 Task: Search one way flight ticket for 1 adult, 5 children, 2 infants in seat and 1 infant on lap in first from Sheridan: Sheridan County Airport to Evansville: Evansville Regional Airport on 5-3-2023. Choice of flights is Sun country airlines. Number of bags: 1 checked bag. Price is upto 106000. Outbound departure time preference is 18:45.
Action: Mouse moved to (343, 296)
Screenshot: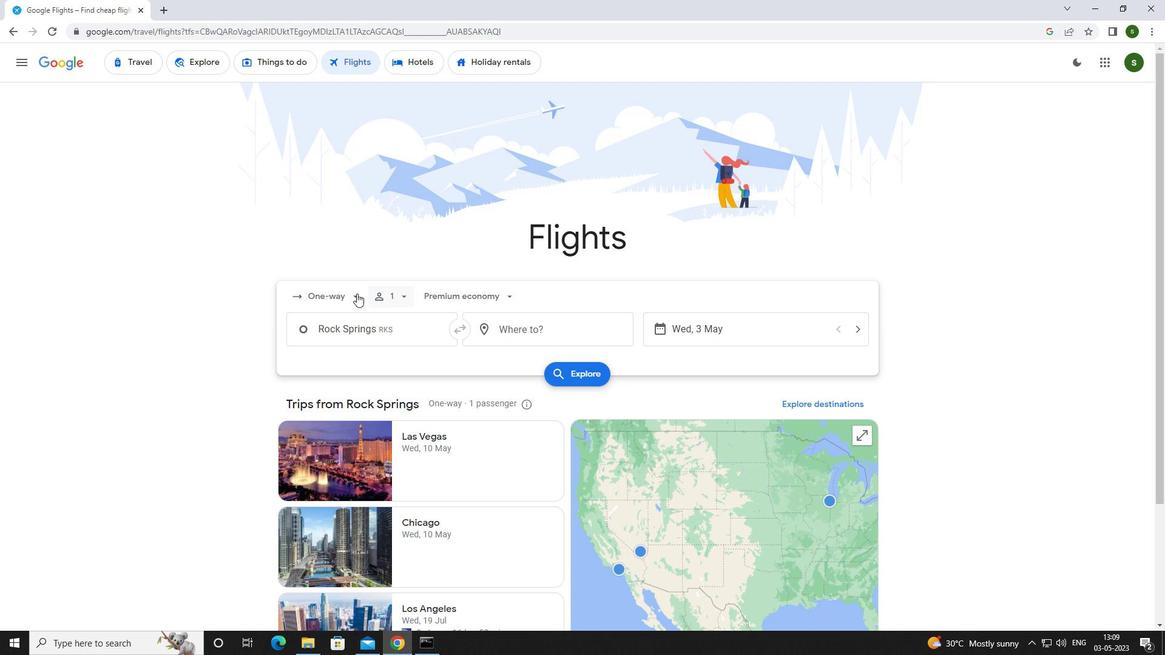
Action: Mouse pressed left at (343, 296)
Screenshot: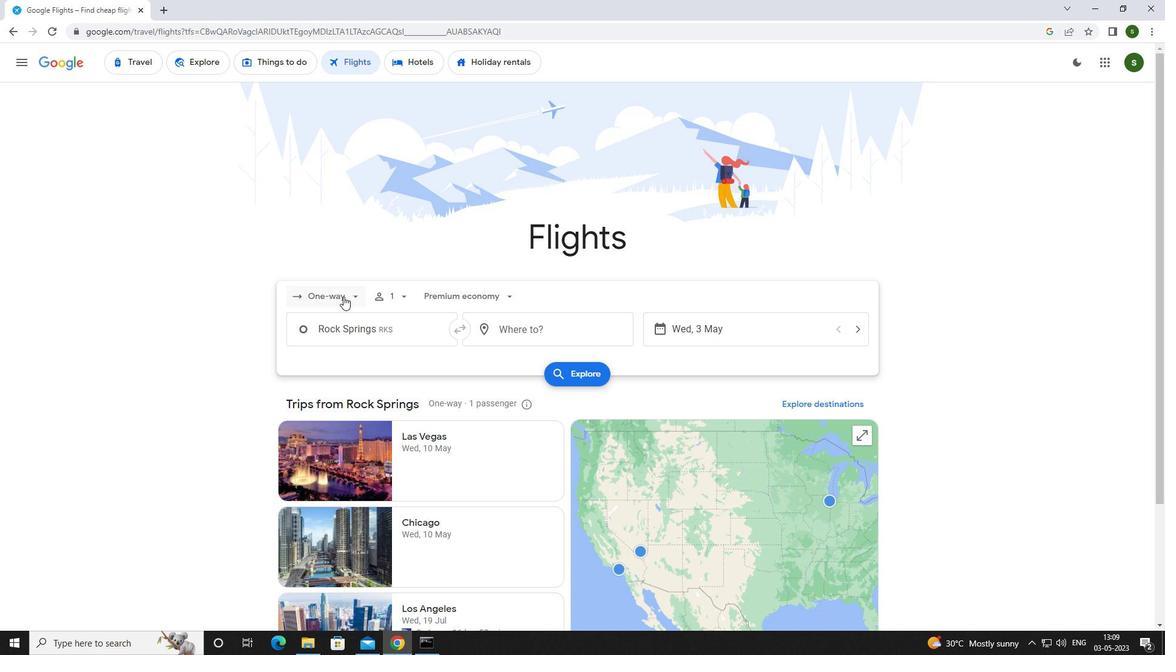 
Action: Mouse moved to (349, 346)
Screenshot: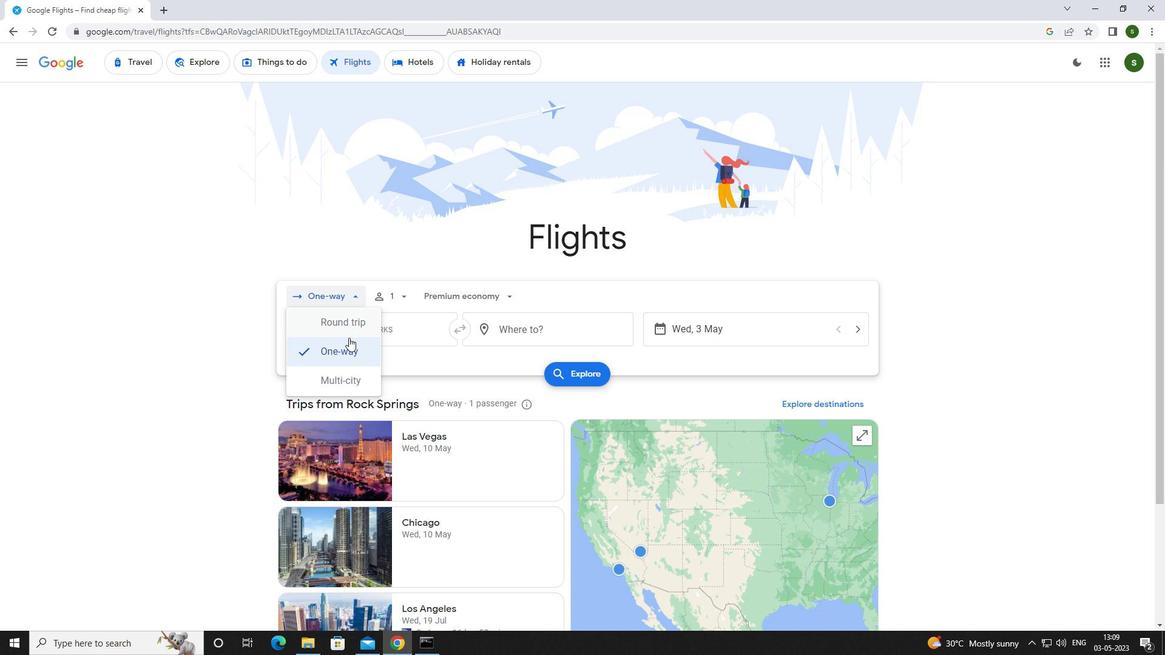 
Action: Mouse pressed left at (349, 346)
Screenshot: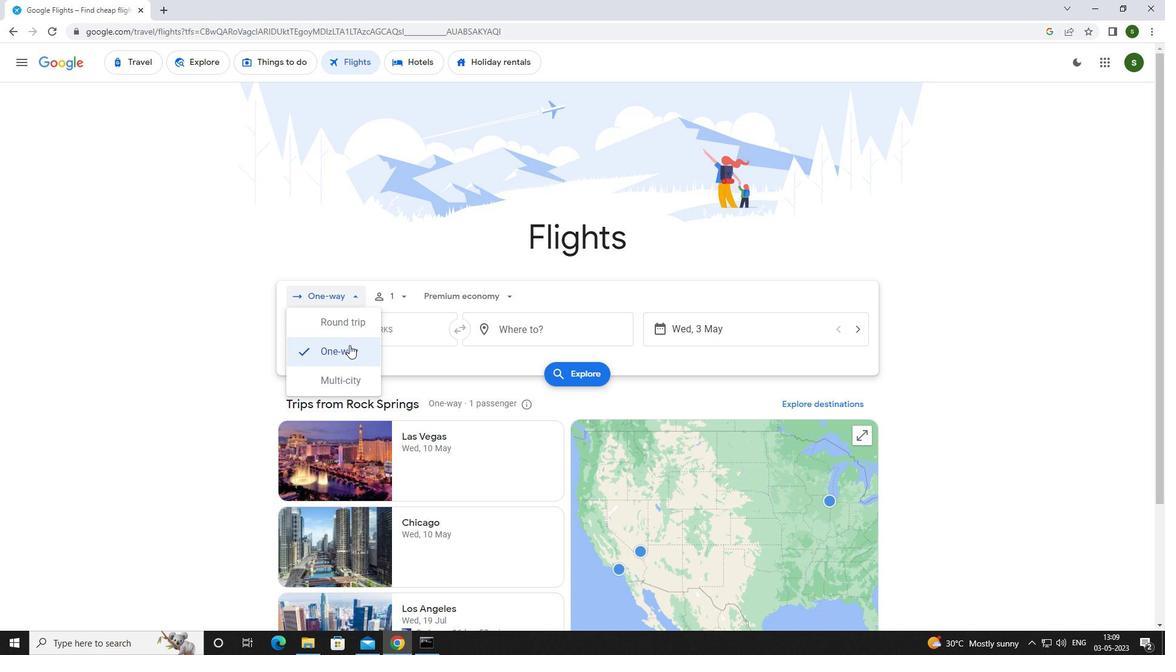 
Action: Mouse moved to (398, 293)
Screenshot: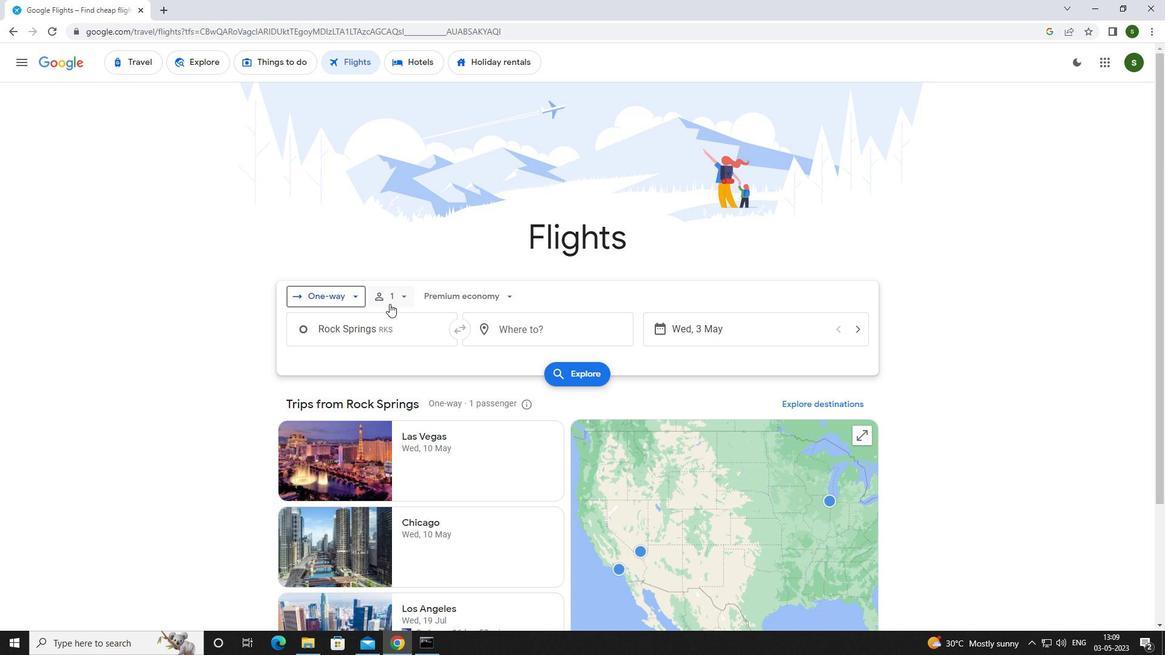
Action: Mouse pressed left at (398, 293)
Screenshot: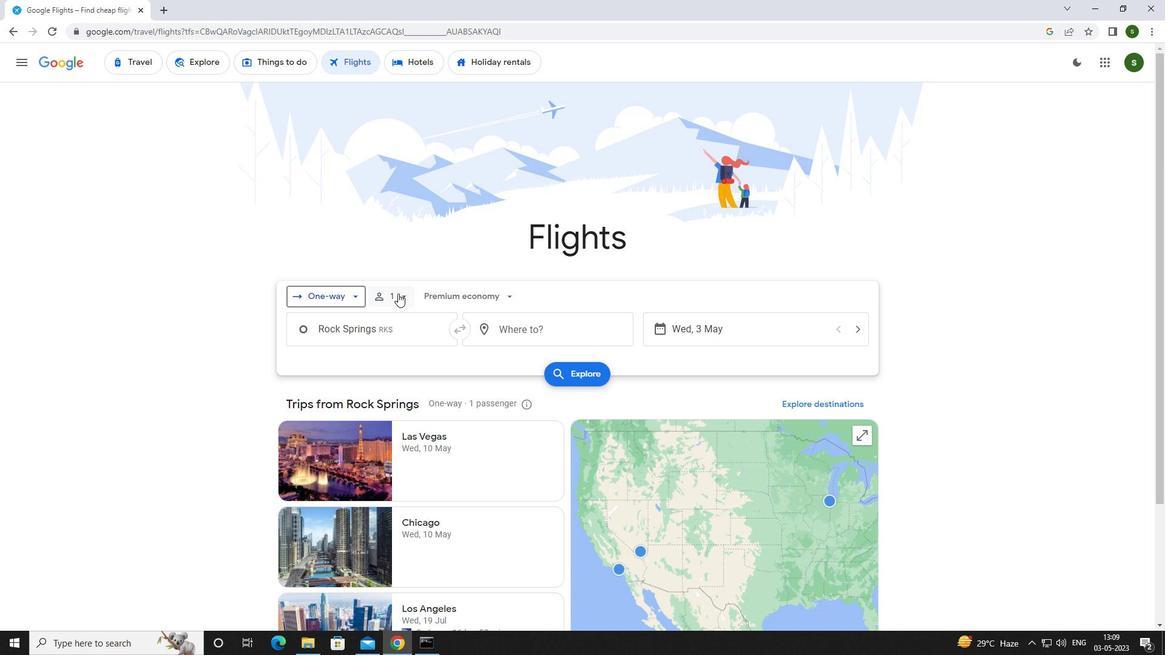 
Action: Mouse moved to (491, 354)
Screenshot: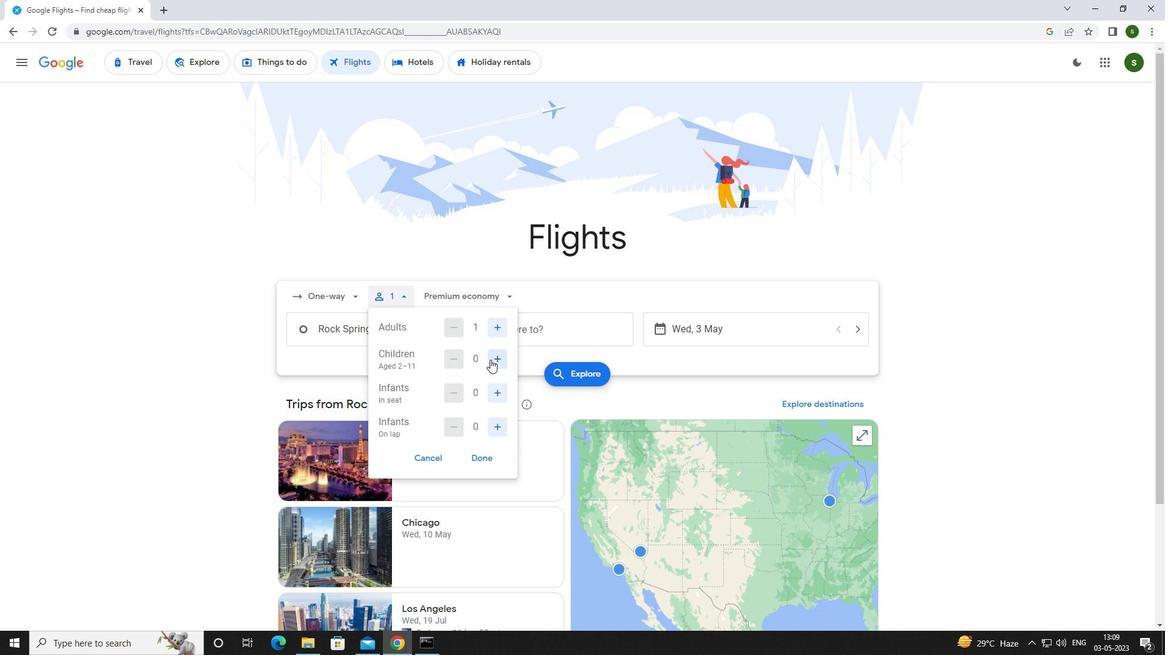 
Action: Mouse pressed left at (491, 354)
Screenshot: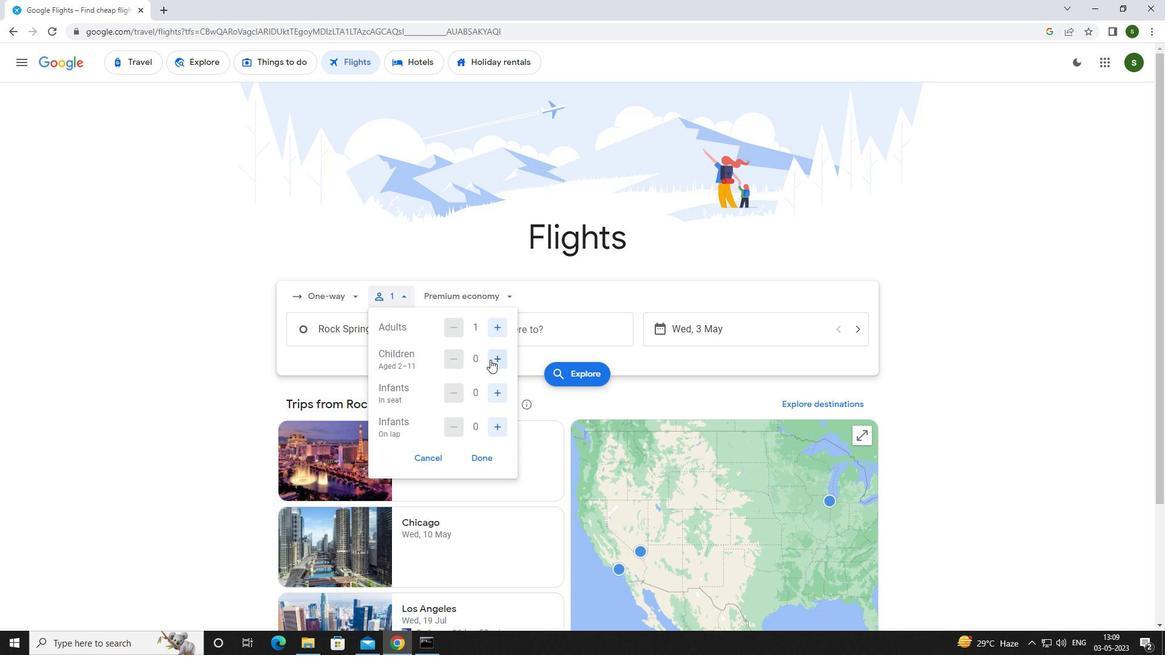 
Action: Mouse pressed left at (491, 354)
Screenshot: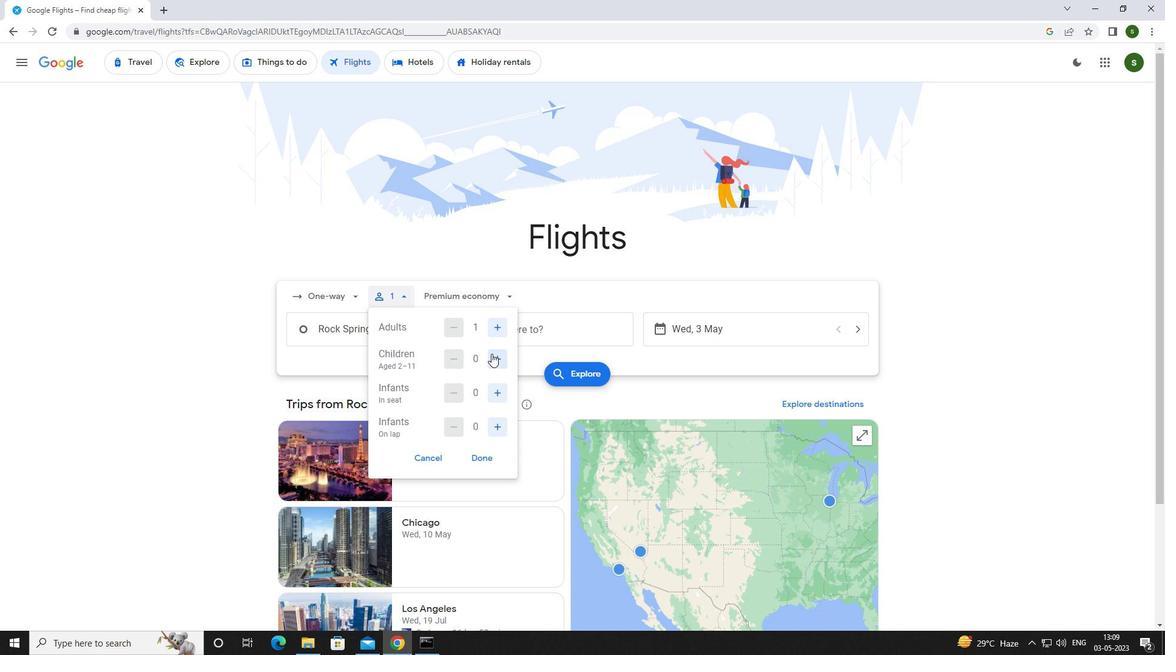 
Action: Mouse pressed left at (491, 354)
Screenshot: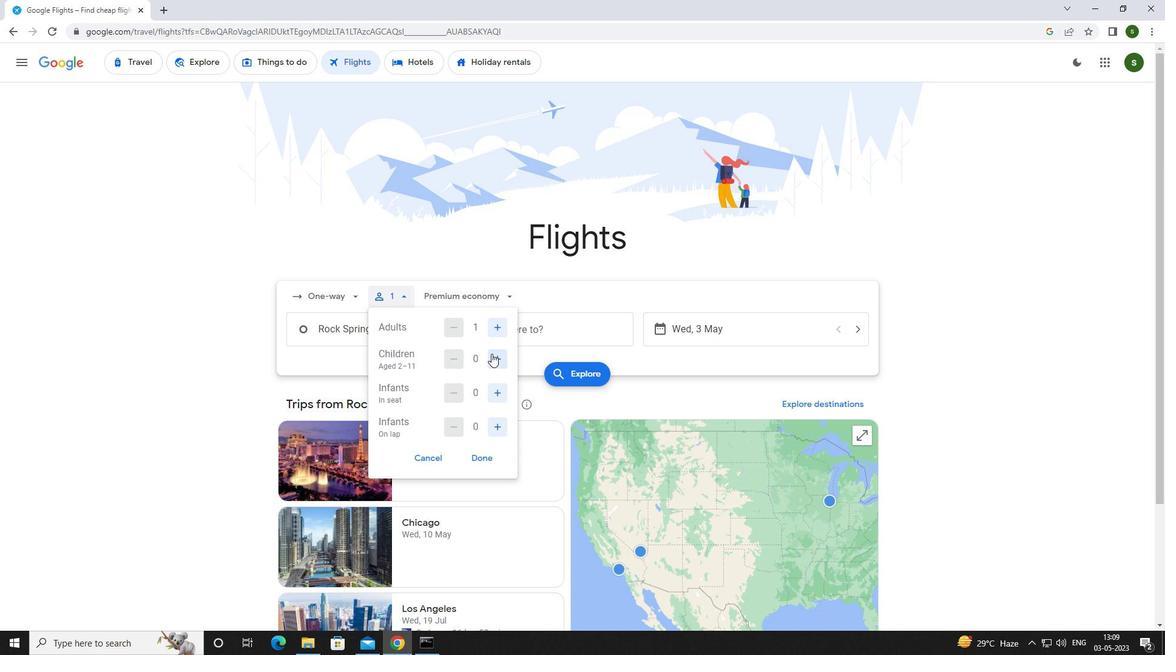 
Action: Mouse moved to (494, 357)
Screenshot: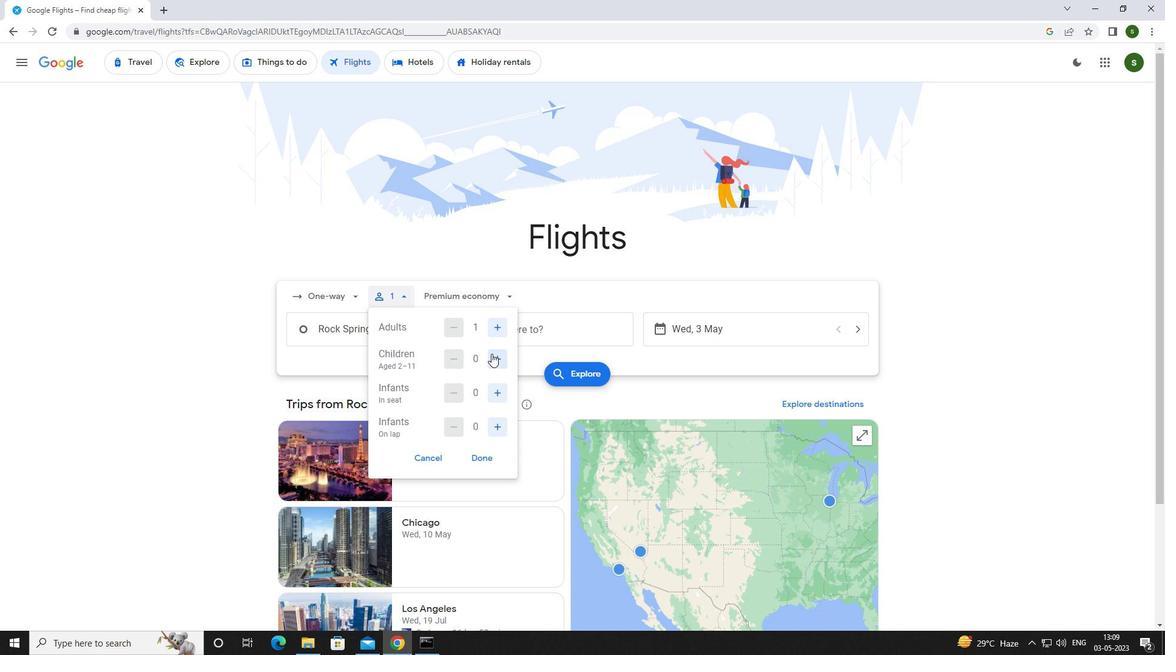 
Action: Mouse pressed left at (494, 357)
Screenshot: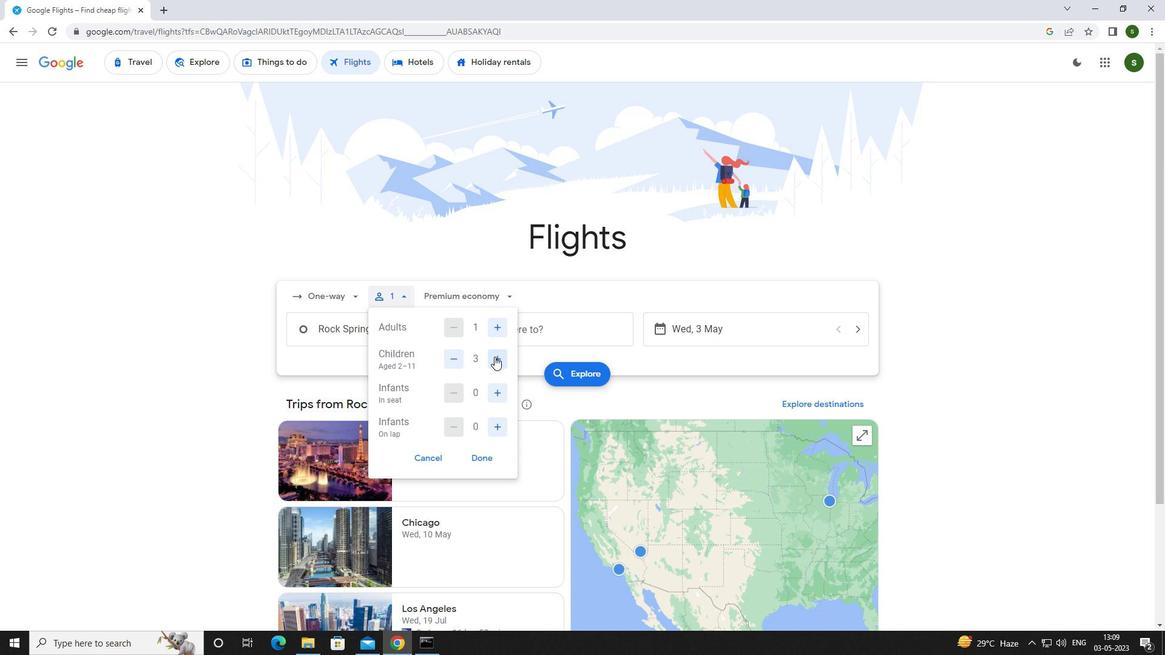 
Action: Mouse pressed left at (494, 357)
Screenshot: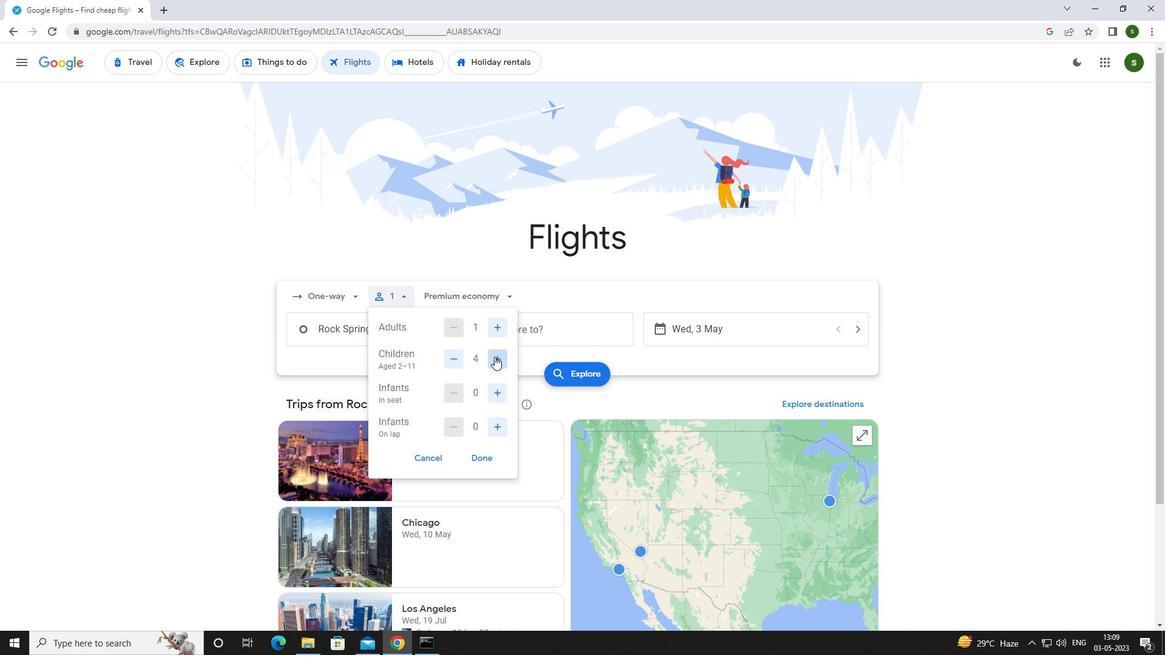 
Action: Mouse moved to (500, 391)
Screenshot: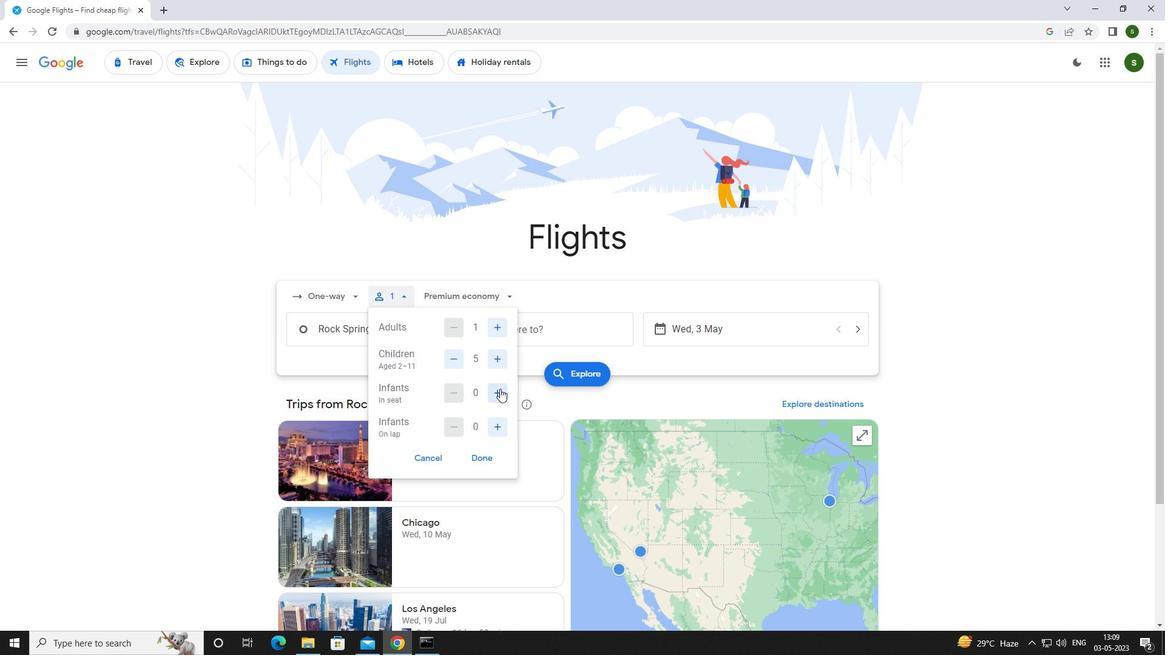 
Action: Mouse pressed left at (500, 391)
Screenshot: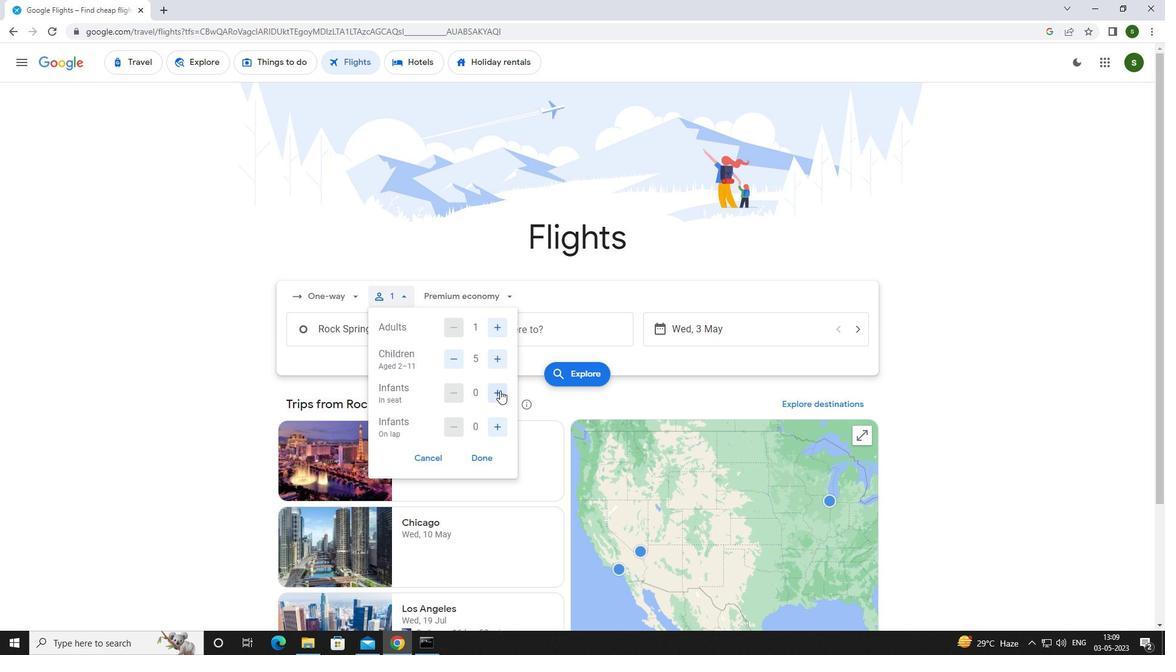 
Action: Mouse moved to (493, 418)
Screenshot: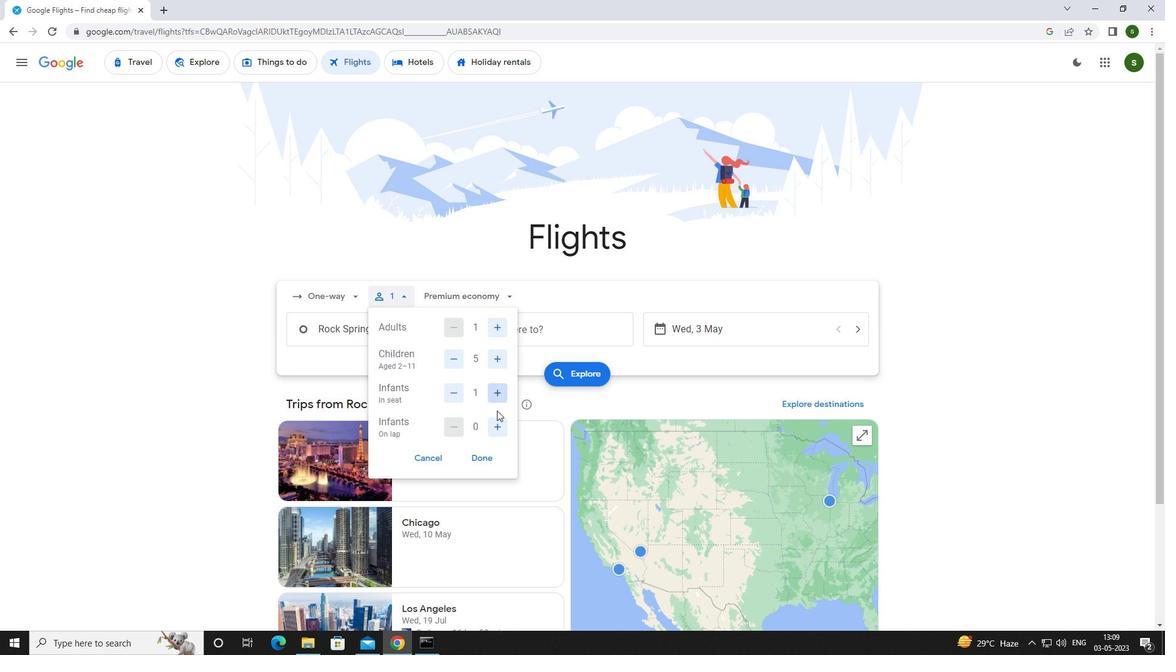 
Action: Mouse pressed left at (493, 418)
Screenshot: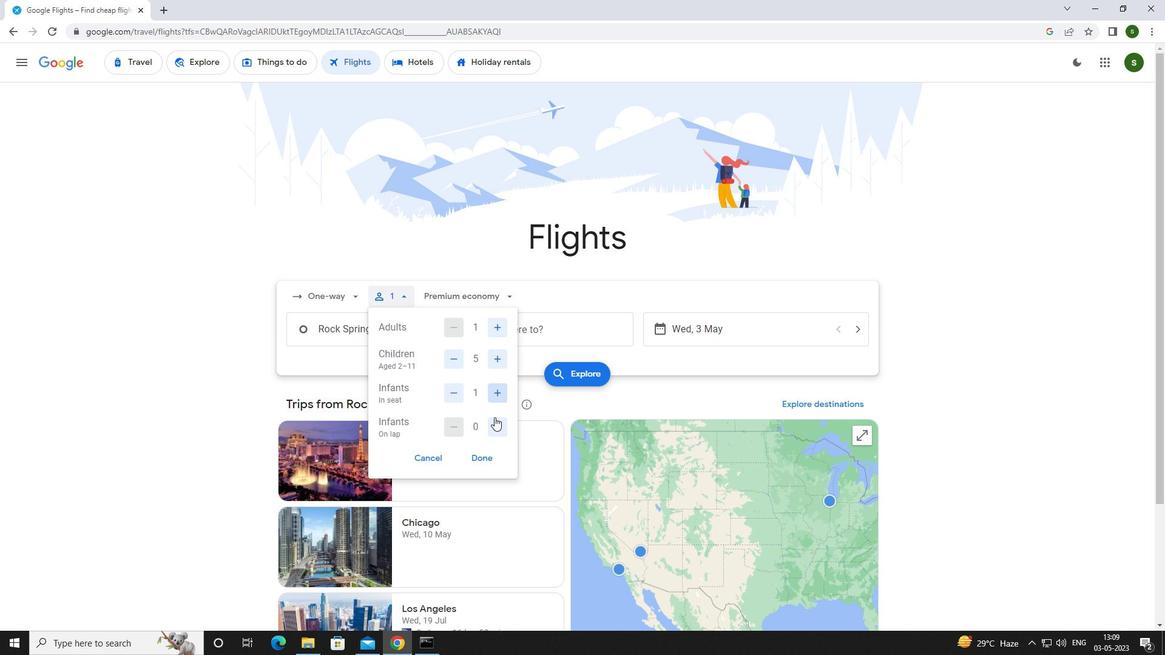 
Action: Mouse moved to (488, 296)
Screenshot: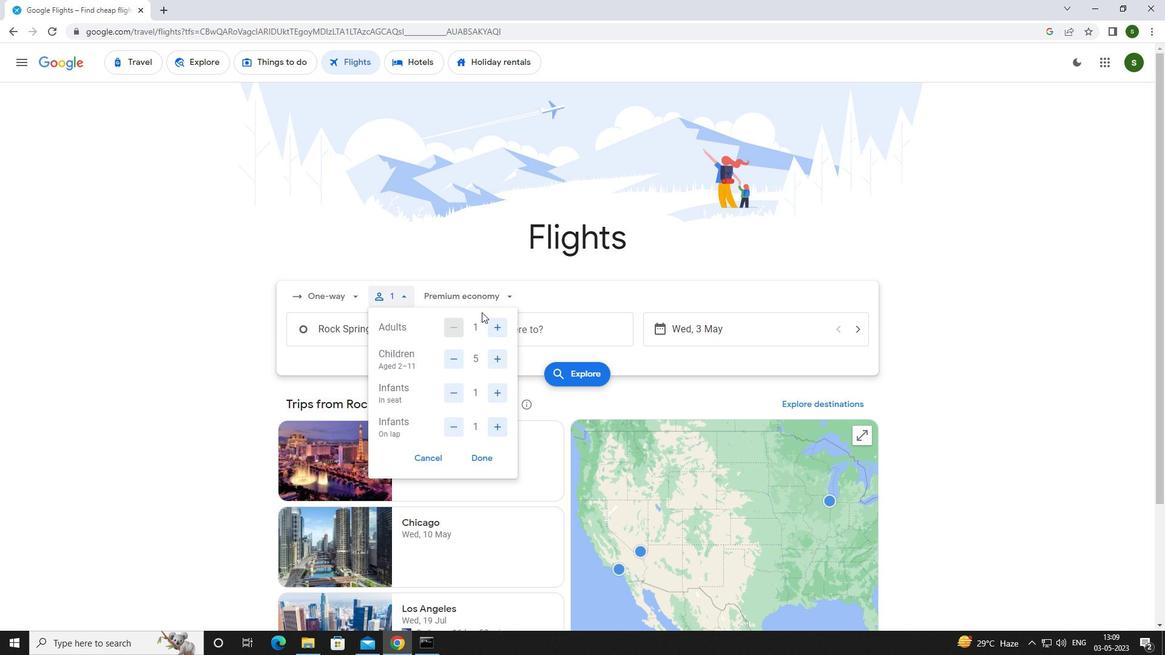 
Action: Mouse pressed left at (488, 296)
Screenshot: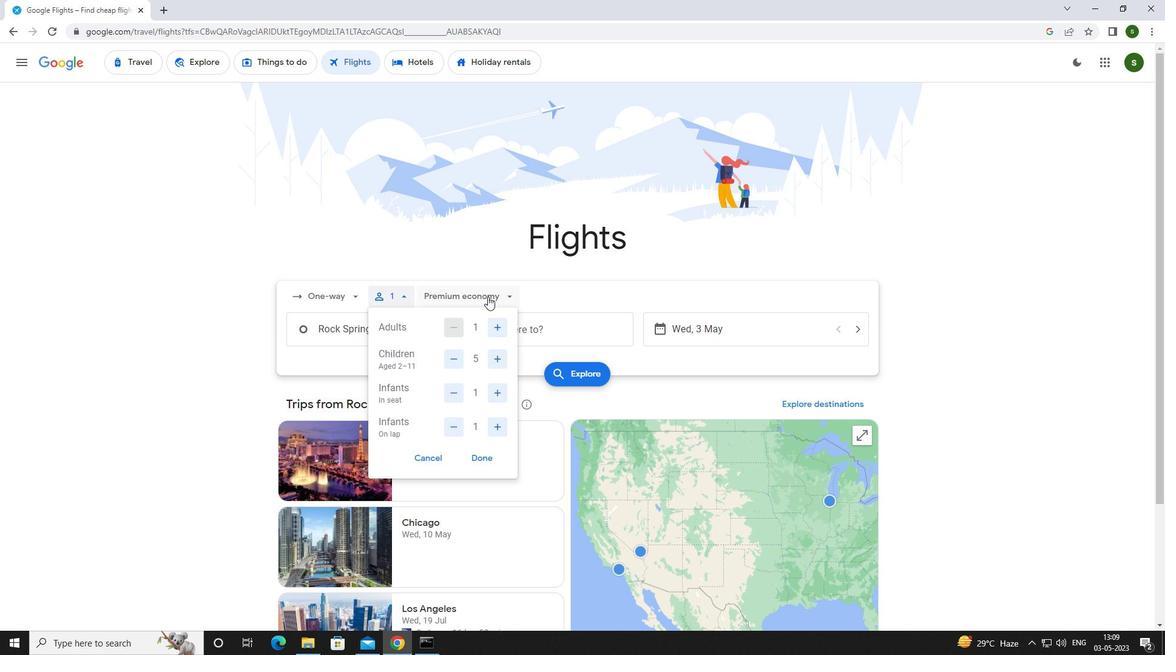 
Action: Mouse moved to (472, 409)
Screenshot: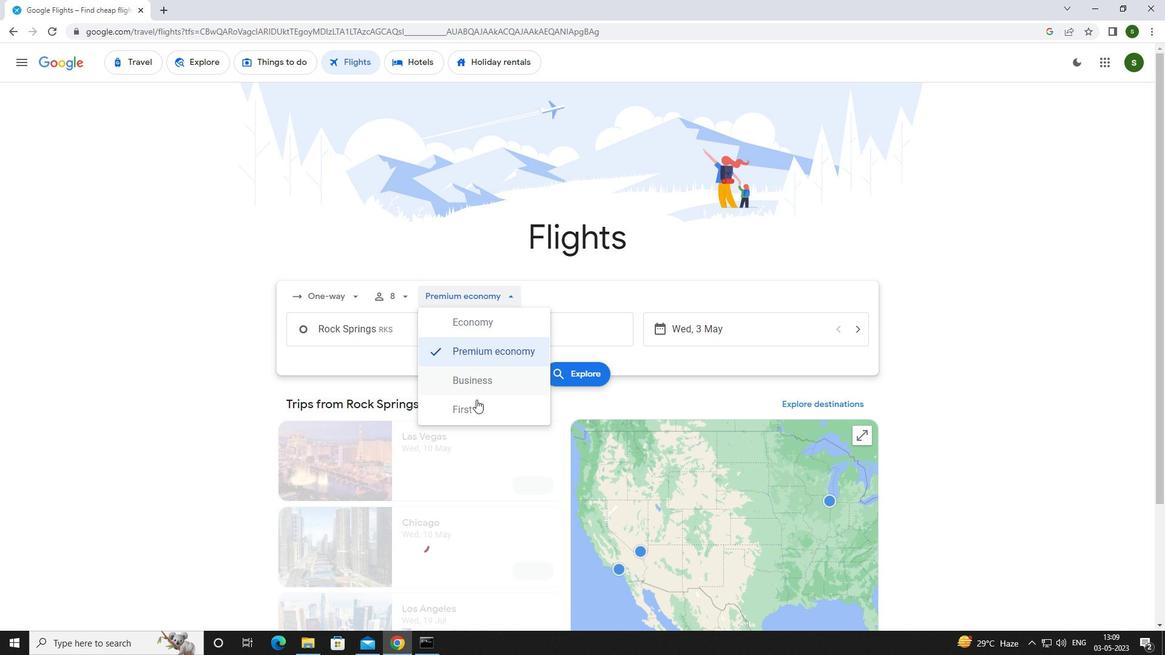 
Action: Mouse pressed left at (472, 409)
Screenshot: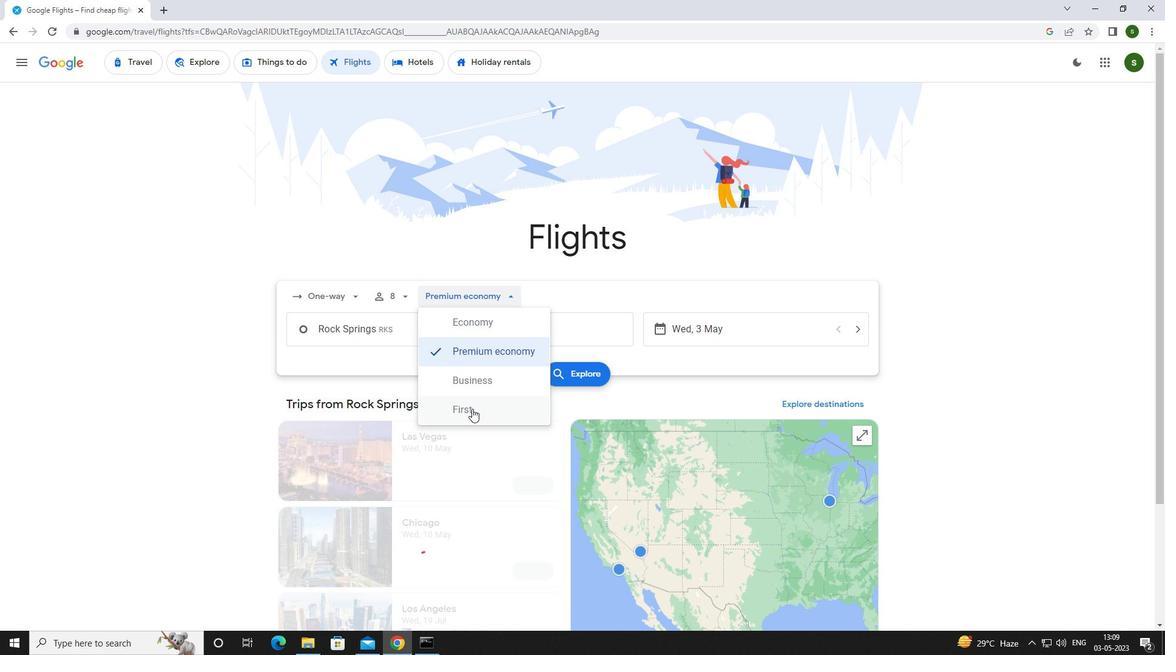 
Action: Mouse moved to (414, 326)
Screenshot: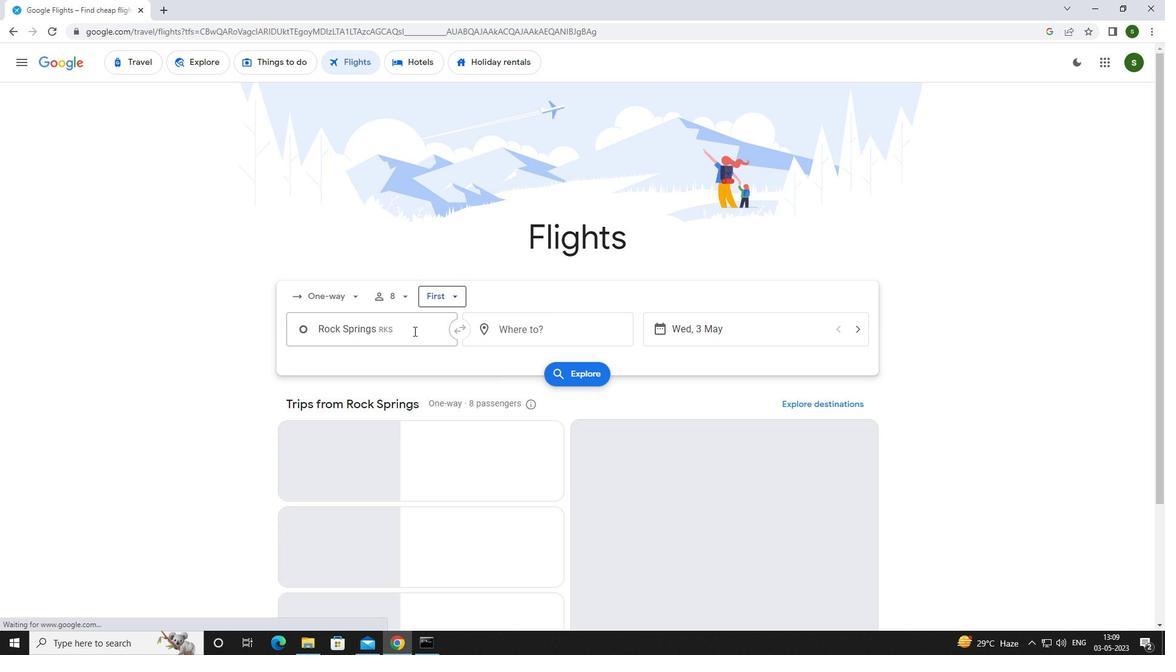 
Action: Mouse pressed left at (414, 326)
Screenshot: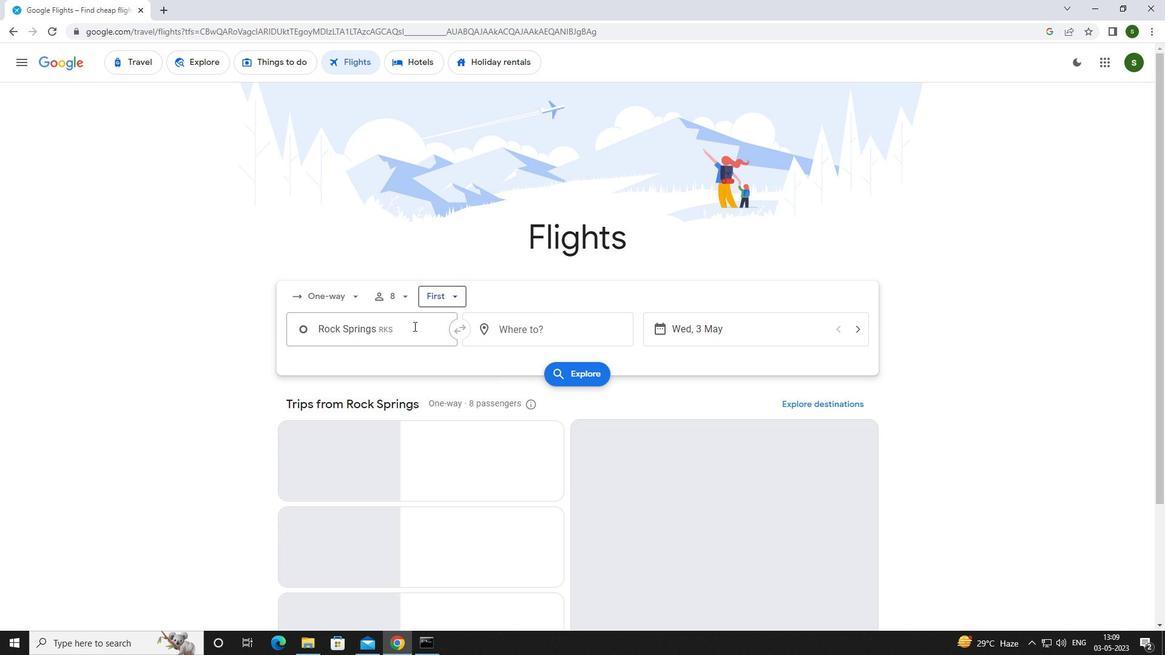 
Action: Mouse moved to (414, 323)
Screenshot: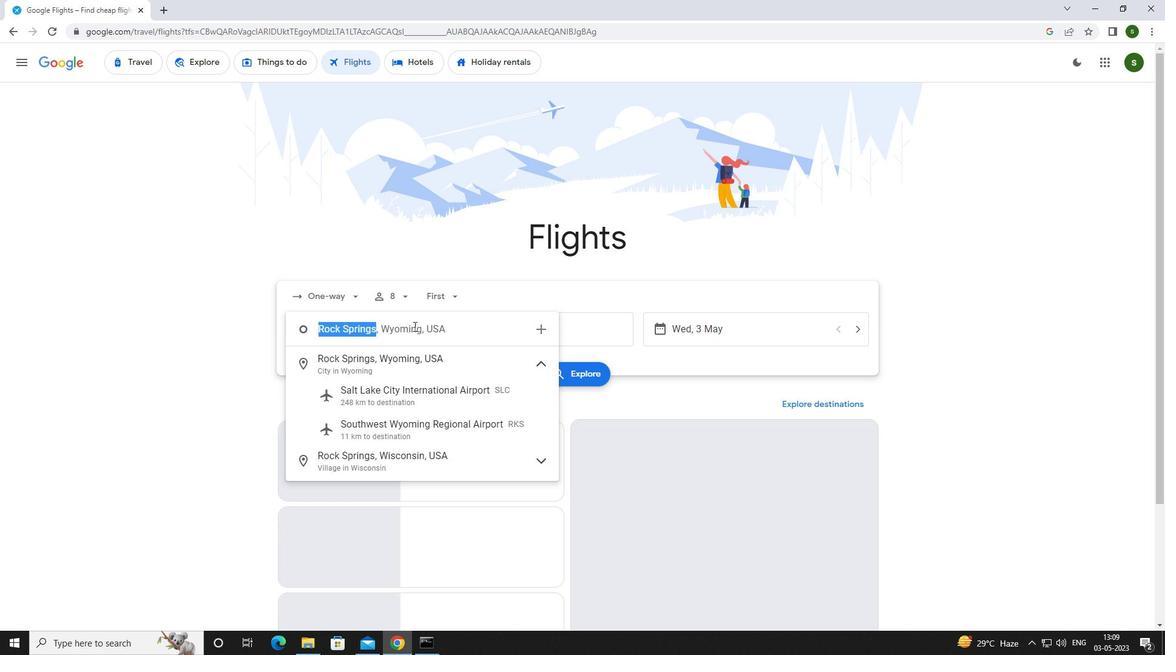 
Action: Key pressed <Key.caps_lock>s<Key.caps_lock>heridan<Key.space>
Screenshot: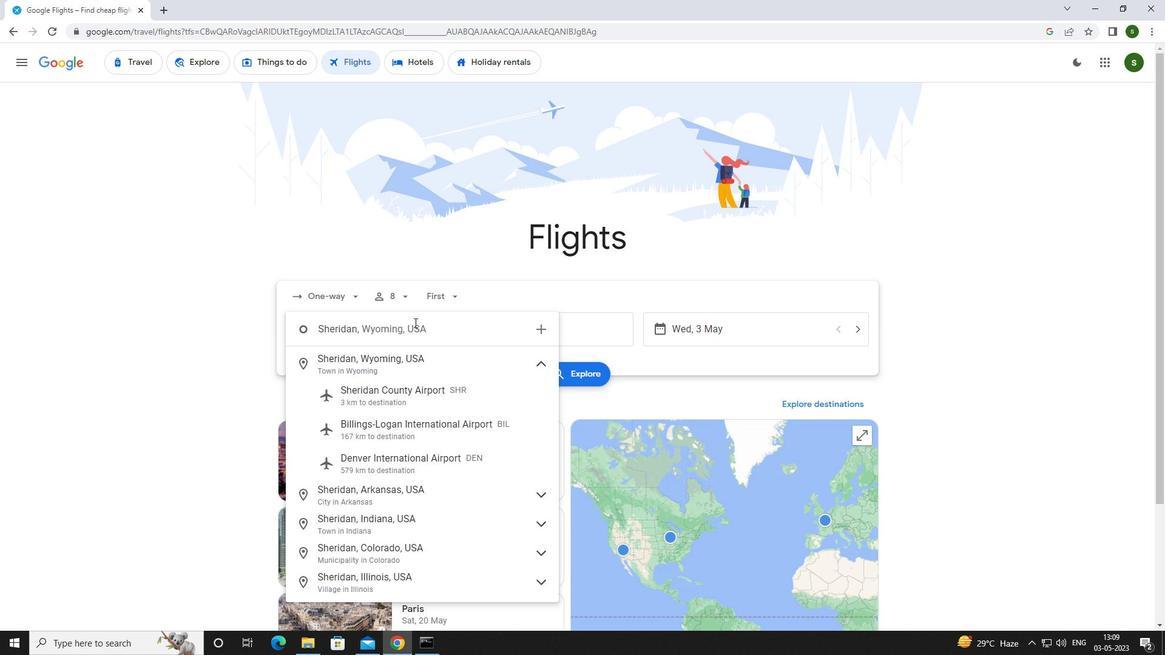 
Action: Mouse moved to (417, 408)
Screenshot: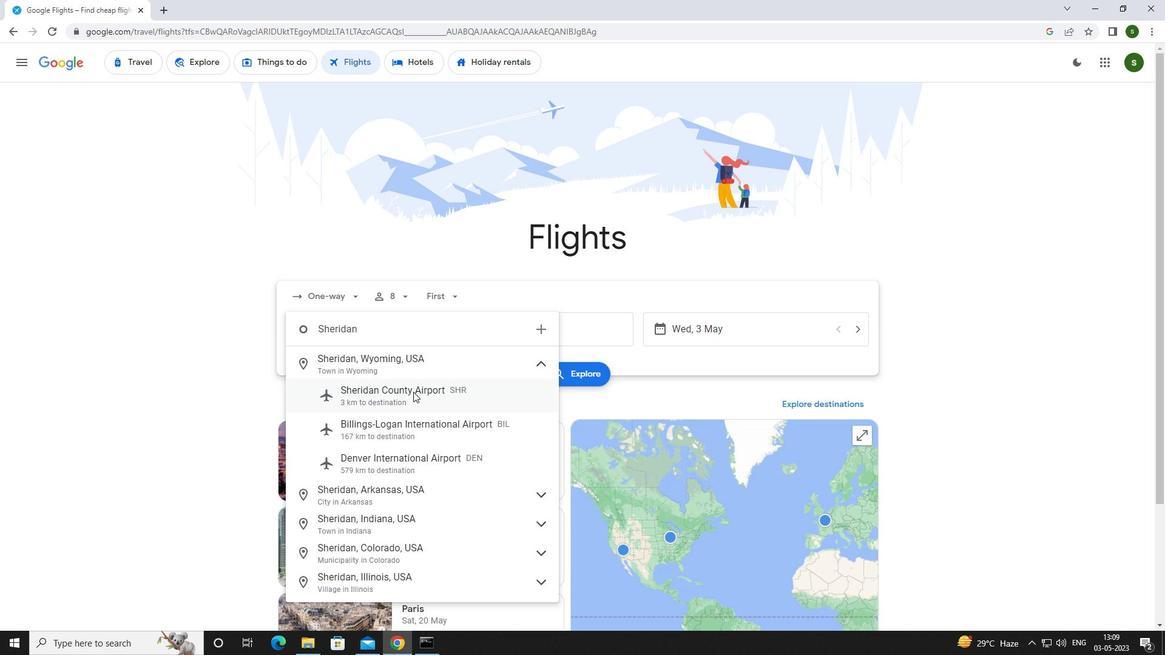 
Action: Mouse pressed left at (417, 408)
Screenshot: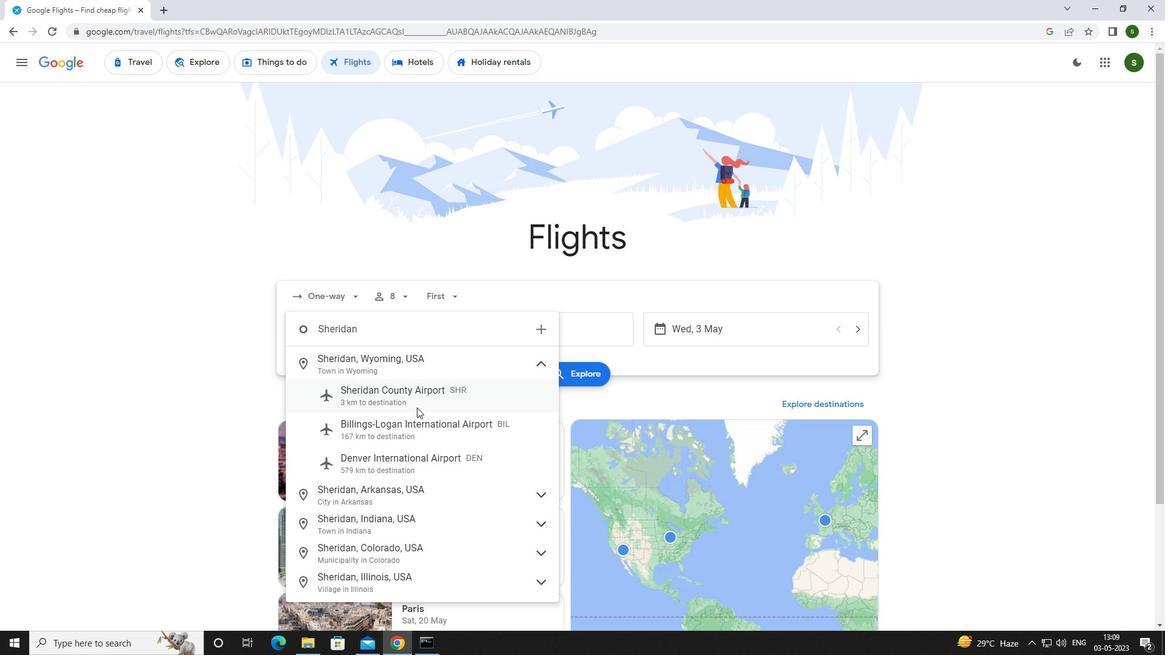 
Action: Mouse moved to (544, 328)
Screenshot: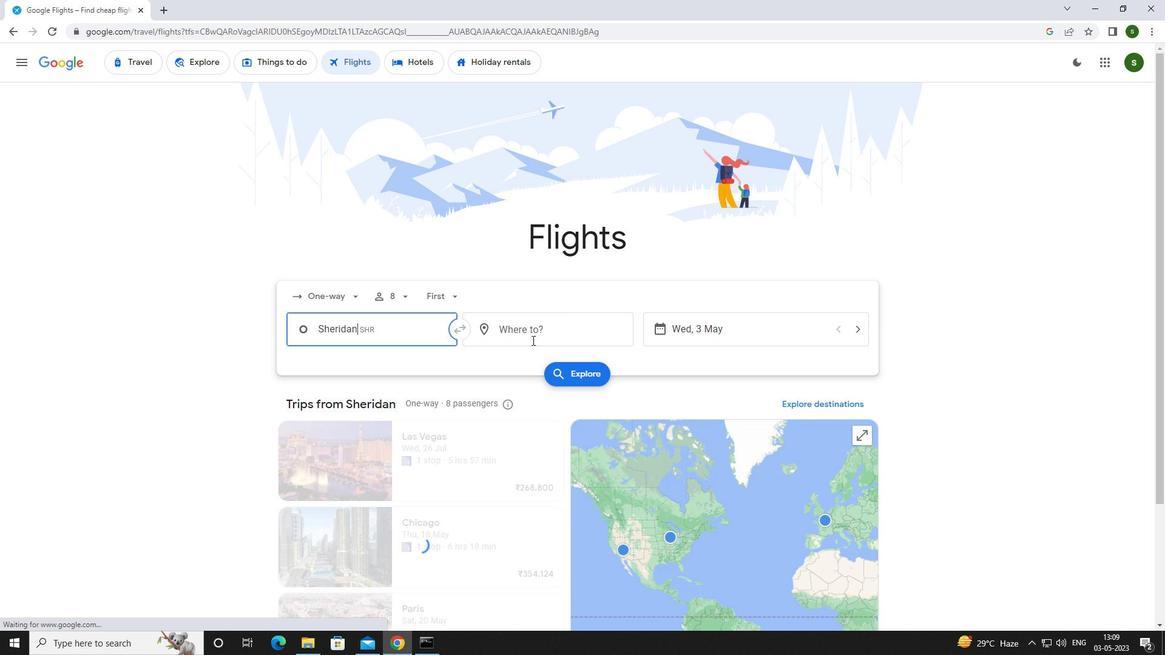 
Action: Mouse pressed left at (544, 328)
Screenshot: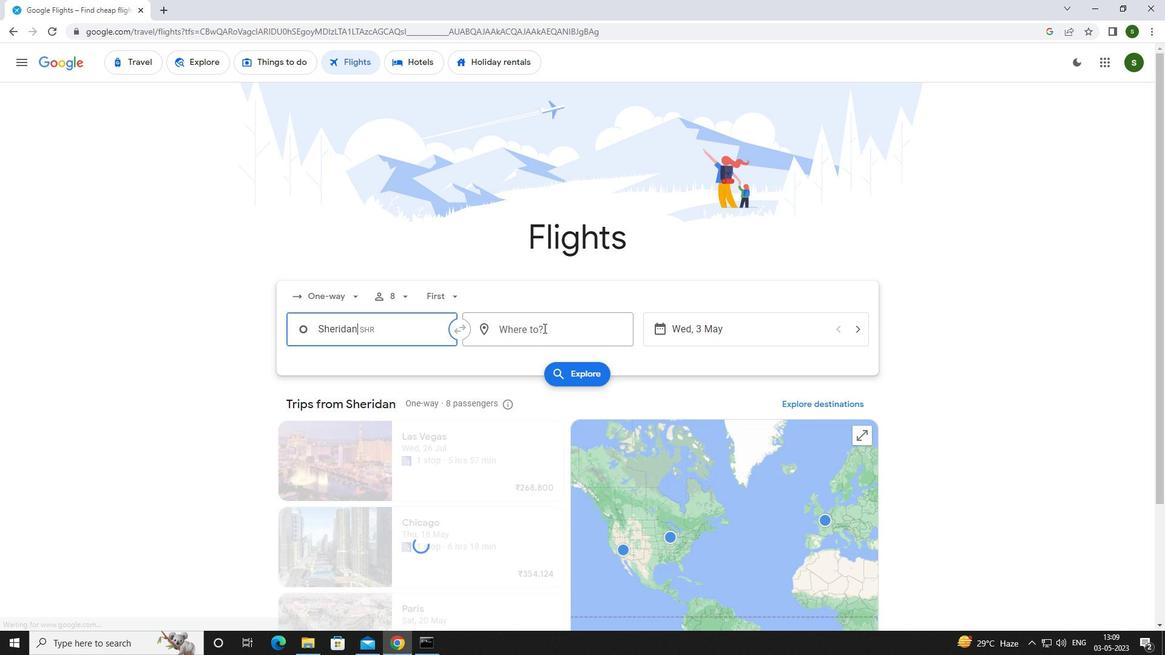
Action: Mouse moved to (545, 327)
Screenshot: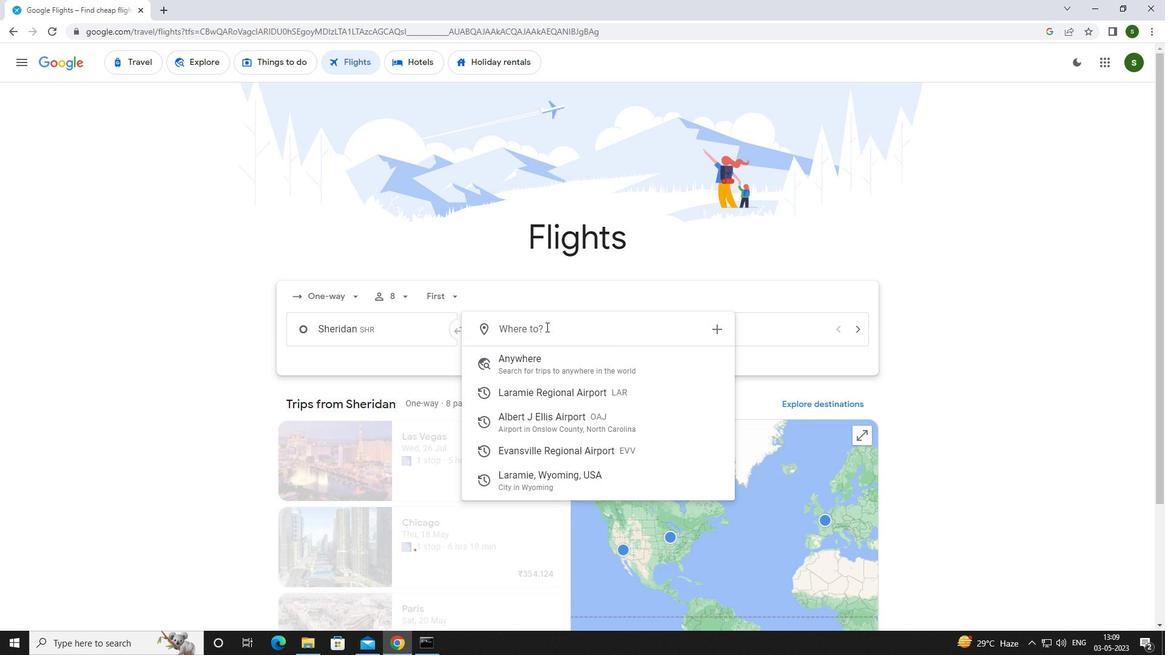 
Action: Key pressed <Key.caps_lock>e<Key.caps_lock>vansvil
Screenshot: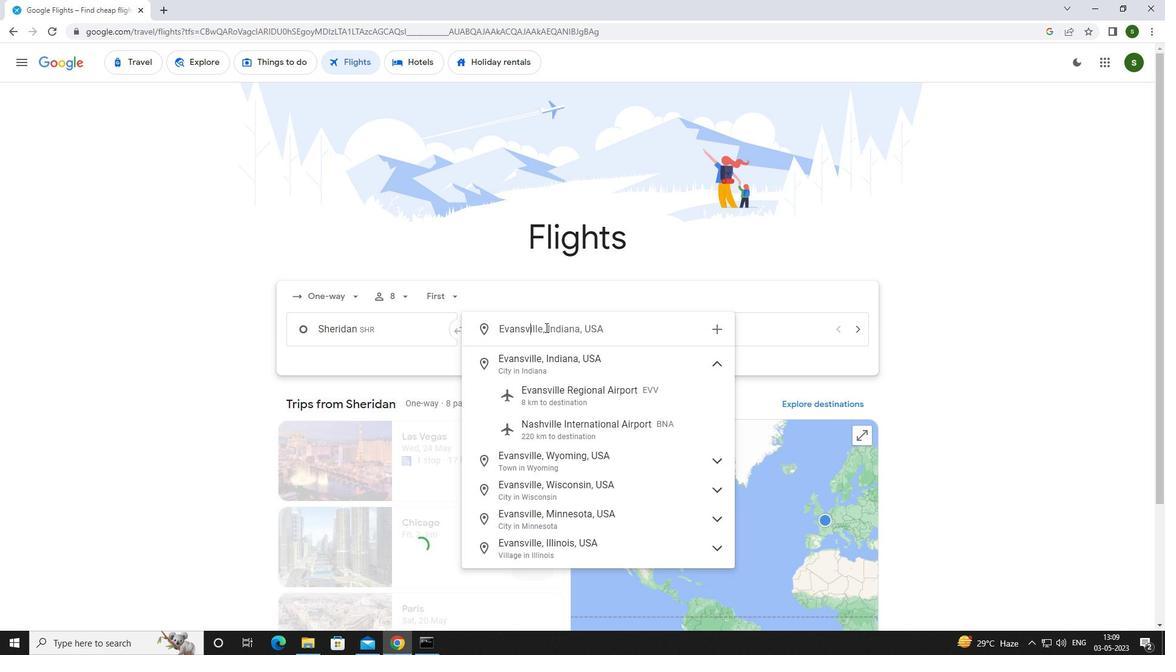 
Action: Mouse moved to (544, 401)
Screenshot: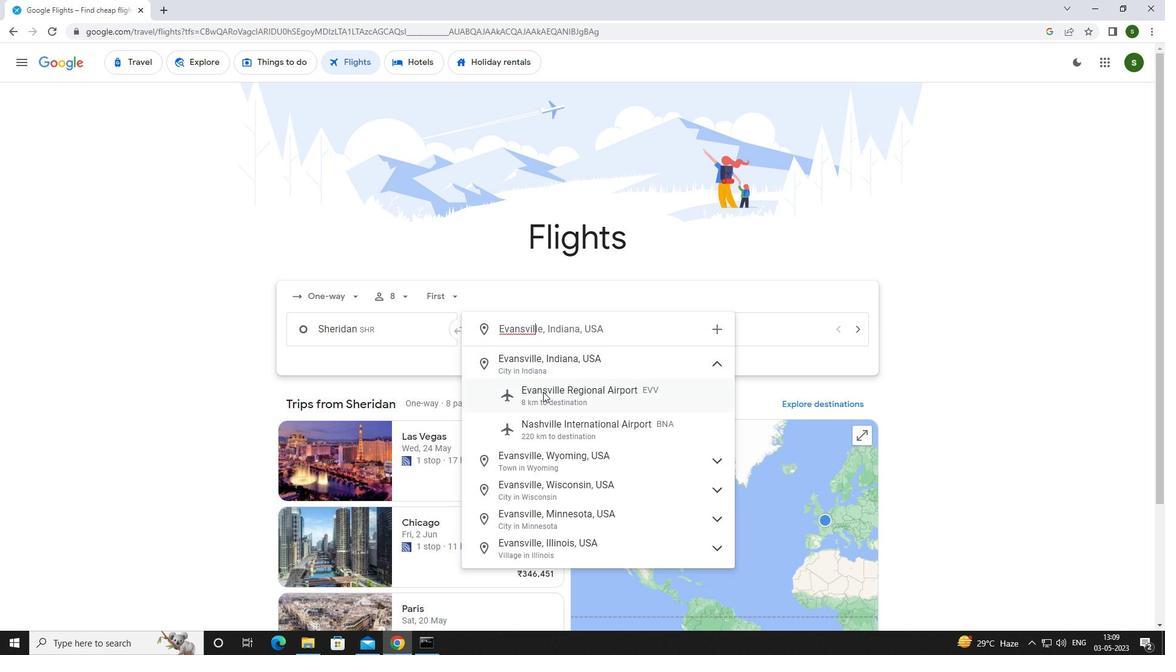 
Action: Mouse pressed left at (544, 401)
Screenshot: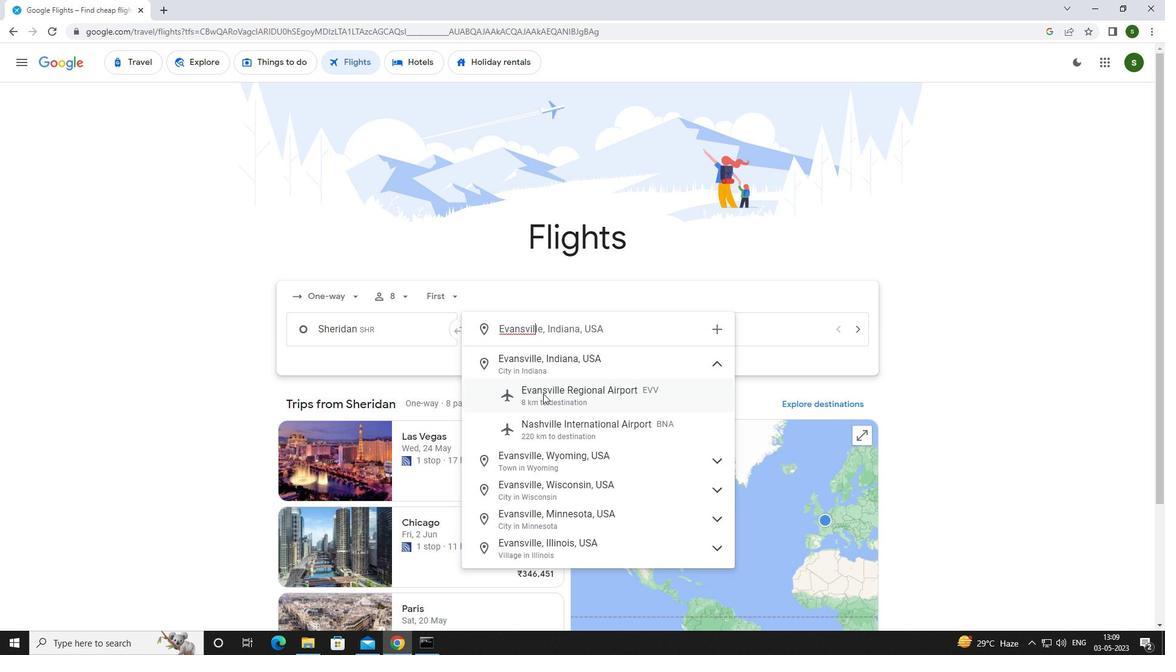 
Action: Mouse moved to (742, 325)
Screenshot: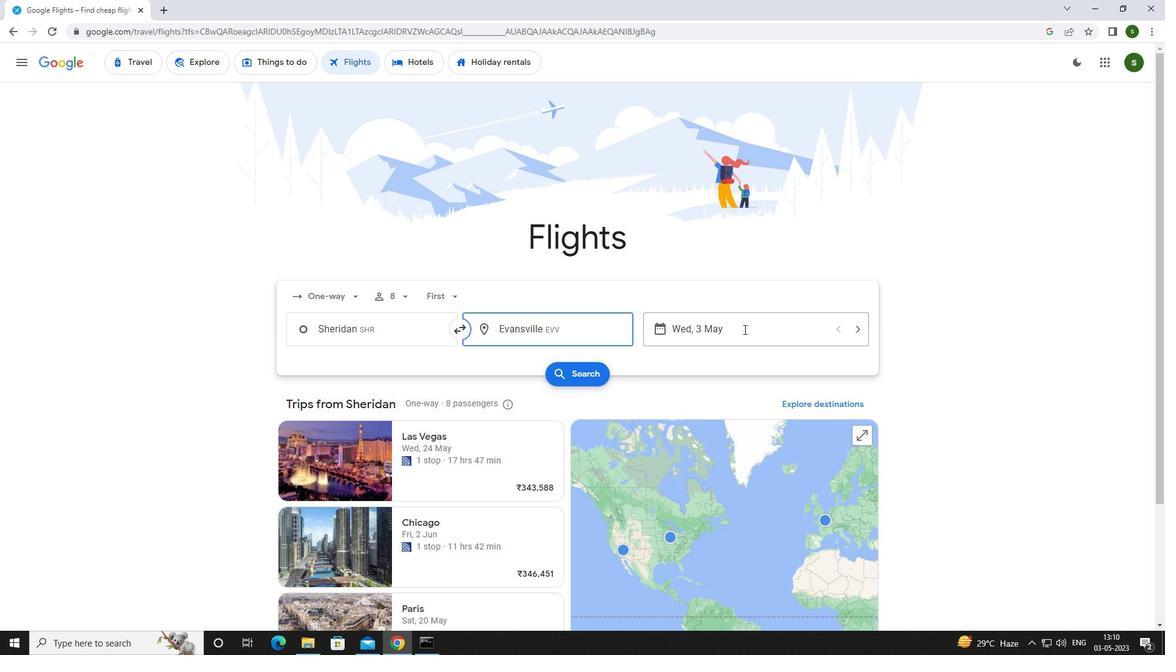 
Action: Mouse pressed left at (742, 325)
Screenshot: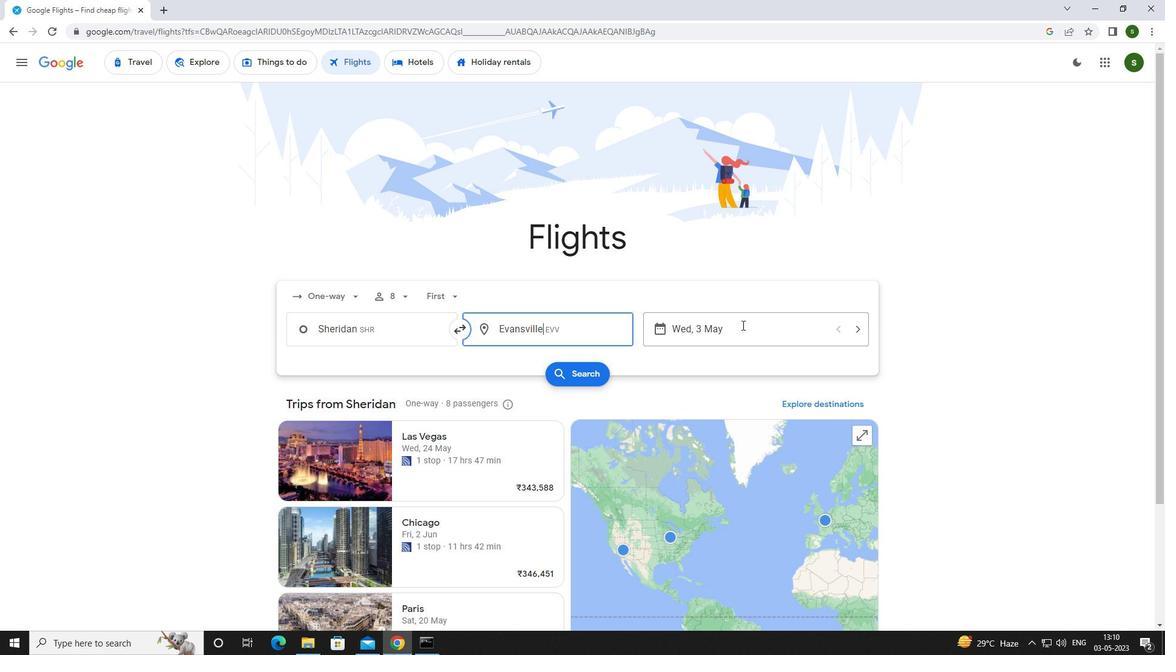 
Action: Mouse moved to (519, 412)
Screenshot: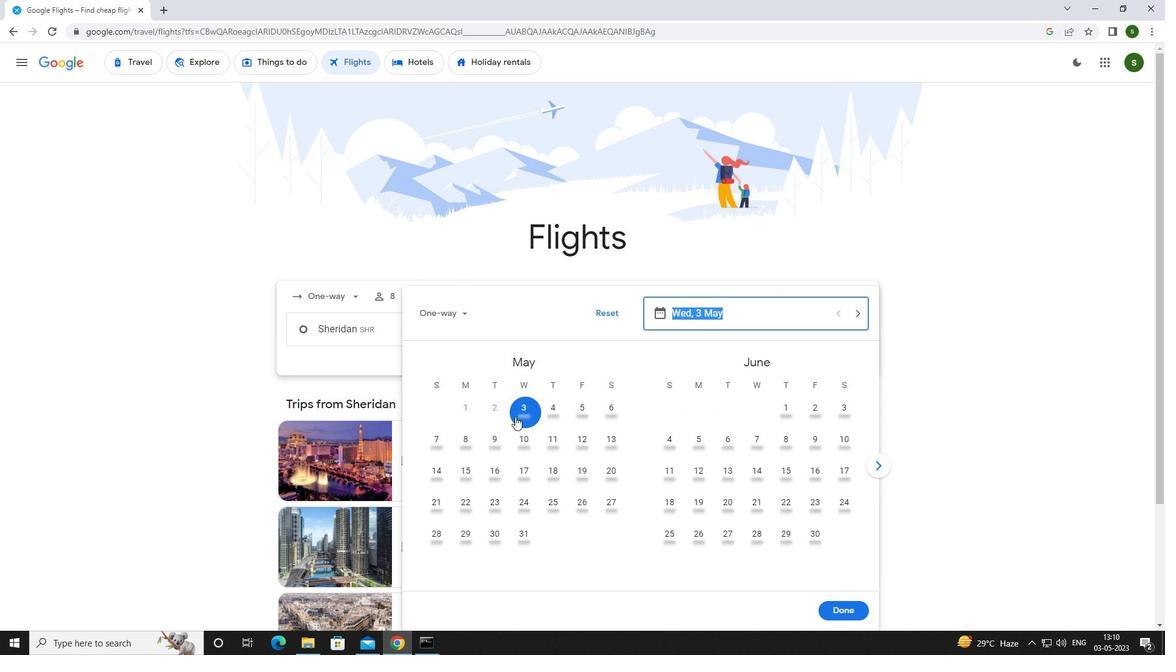 
Action: Mouse pressed left at (519, 412)
Screenshot: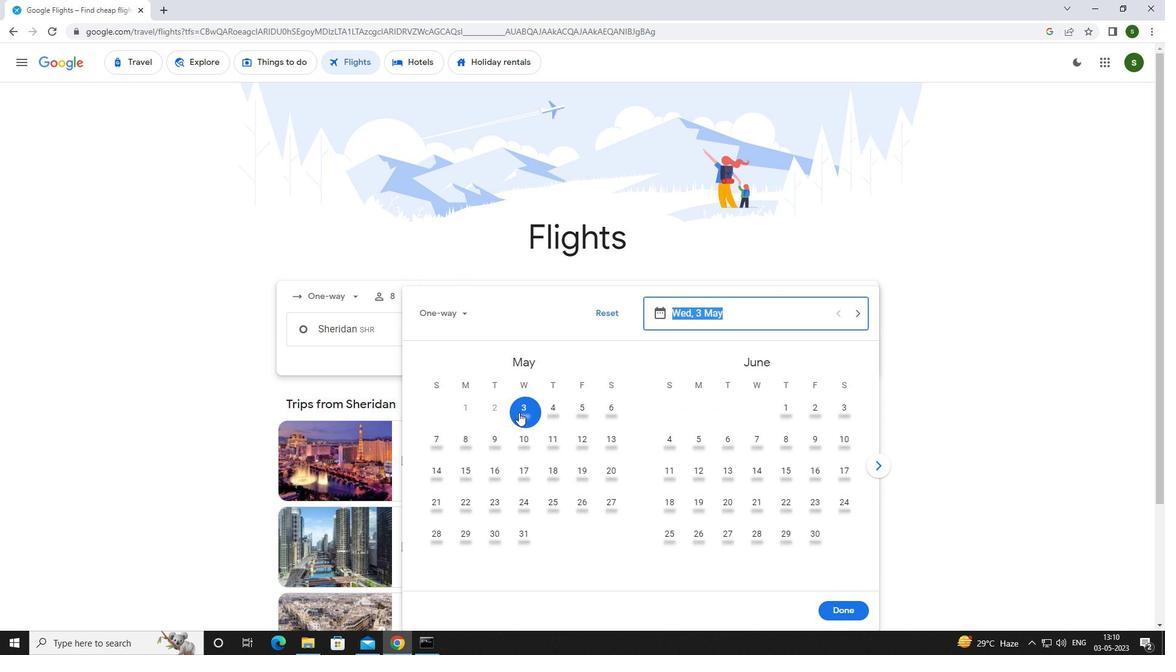 
Action: Mouse moved to (830, 613)
Screenshot: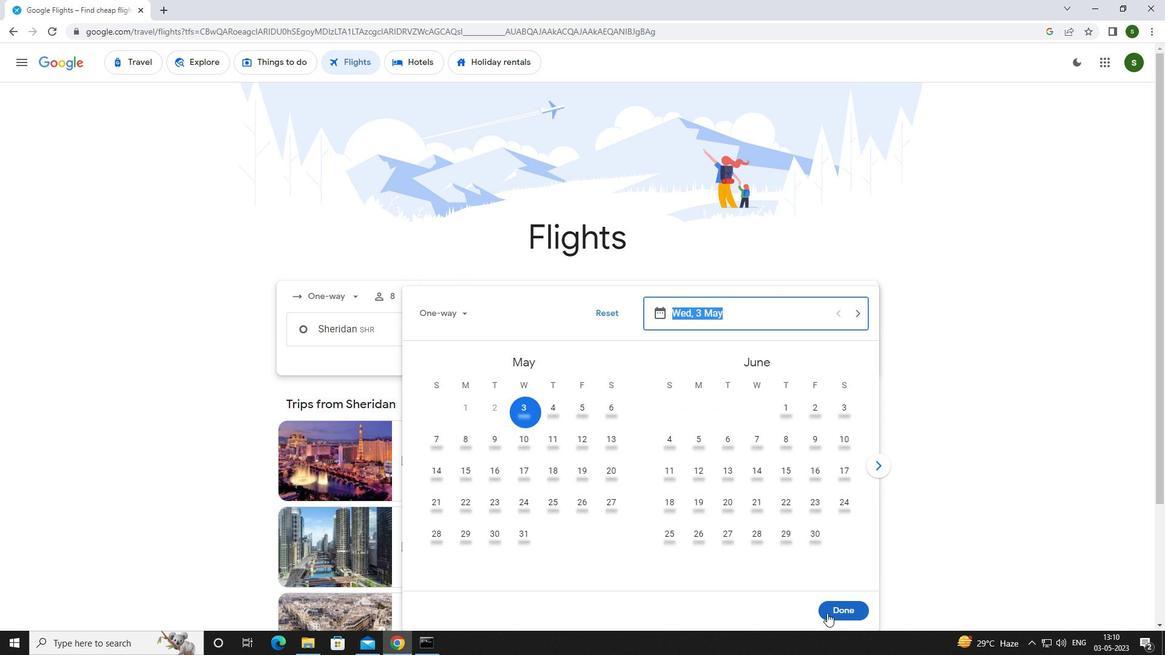 
Action: Mouse pressed left at (830, 613)
Screenshot: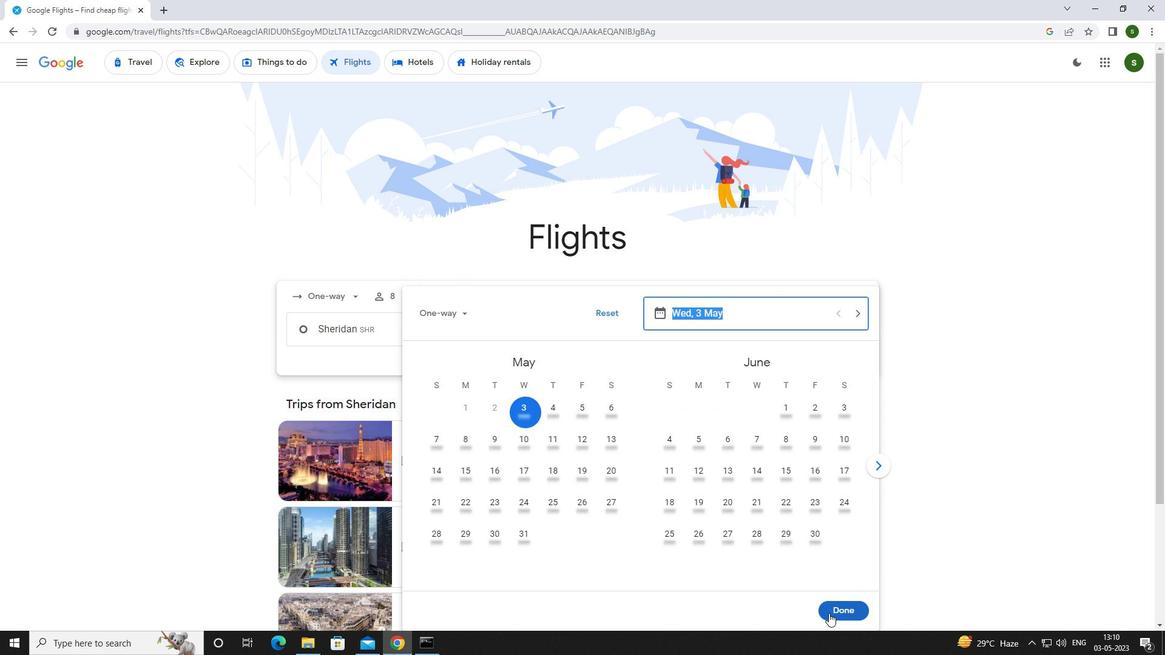 
Action: Mouse moved to (578, 375)
Screenshot: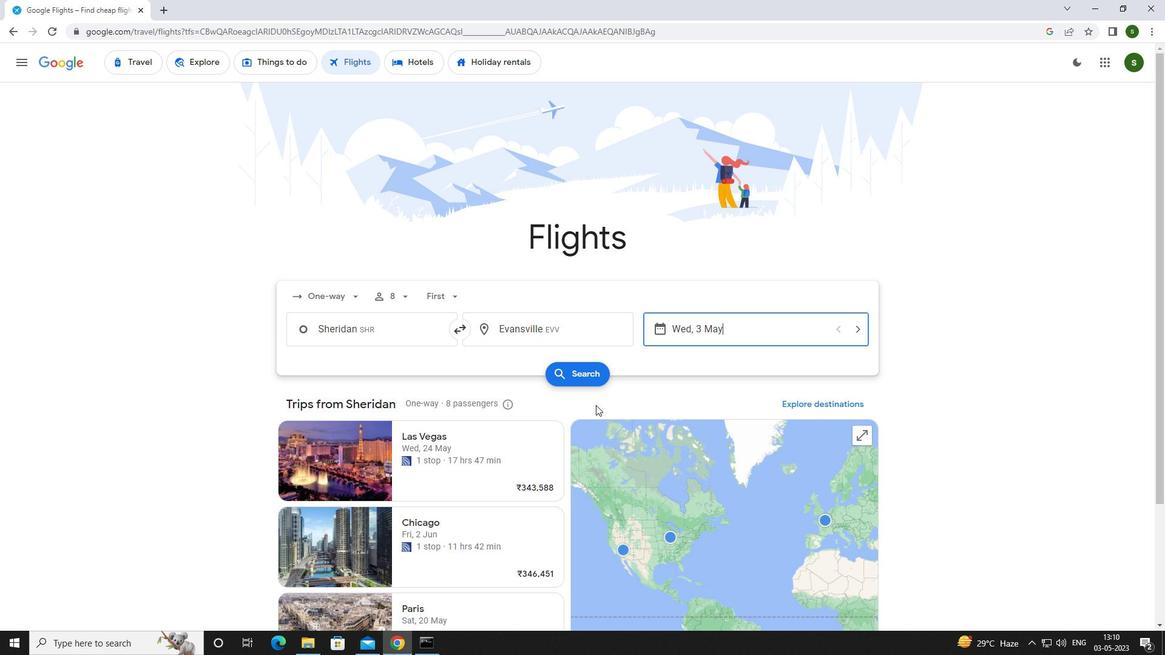 
Action: Mouse pressed left at (578, 375)
Screenshot: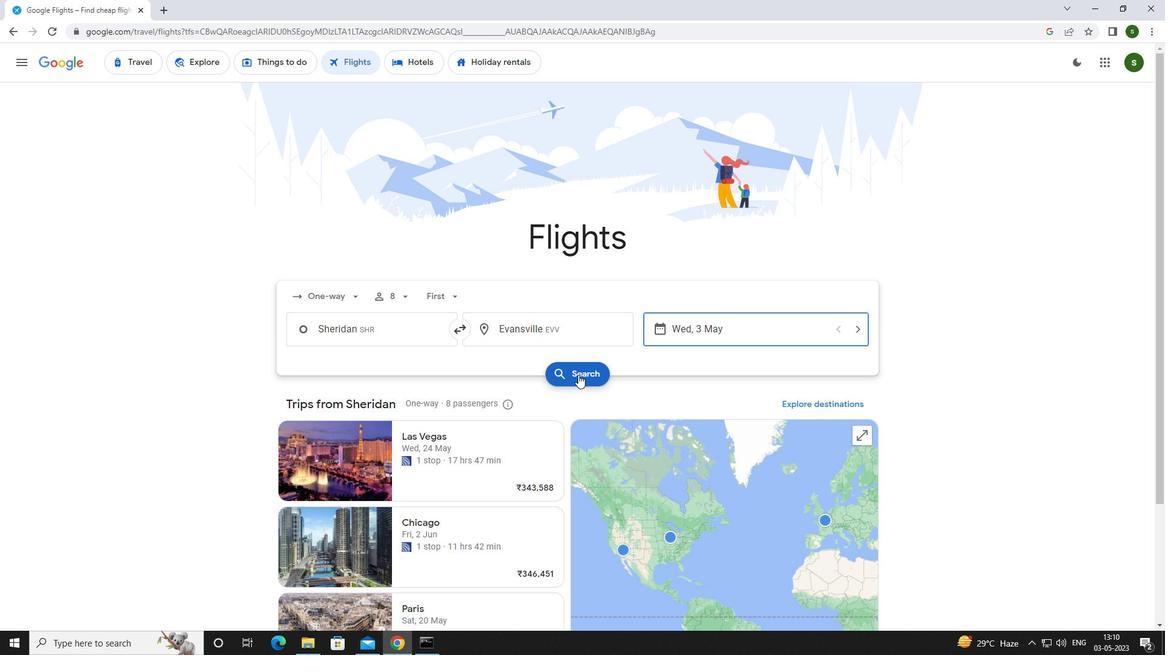 
Action: Mouse moved to (312, 179)
Screenshot: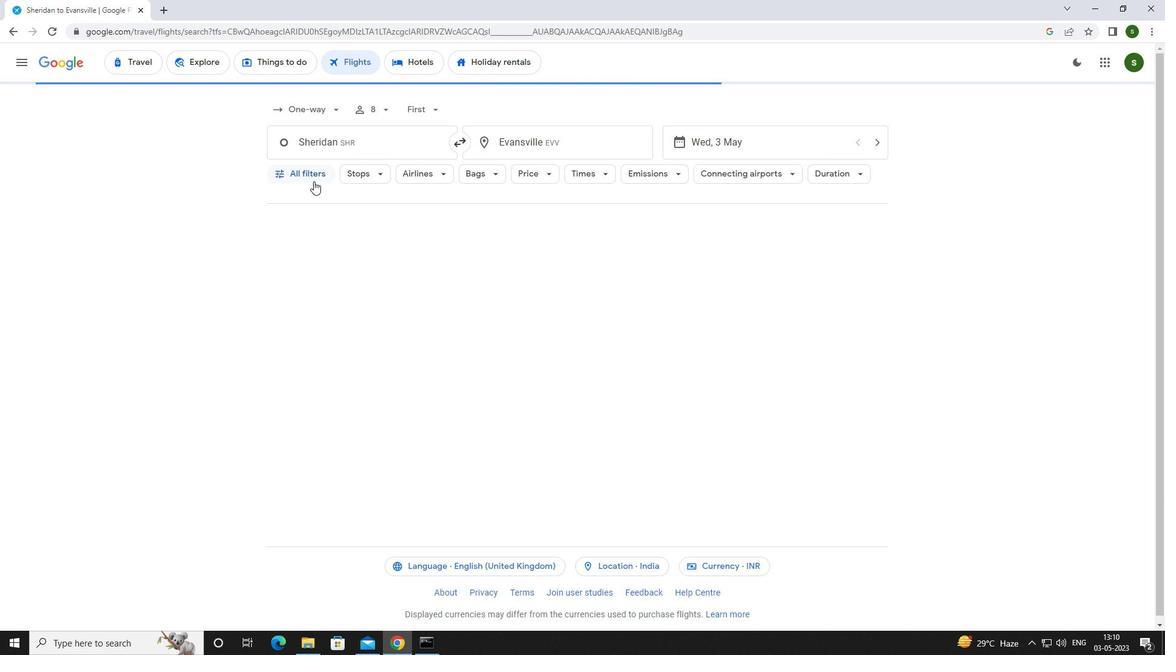 
Action: Mouse pressed left at (312, 179)
Screenshot: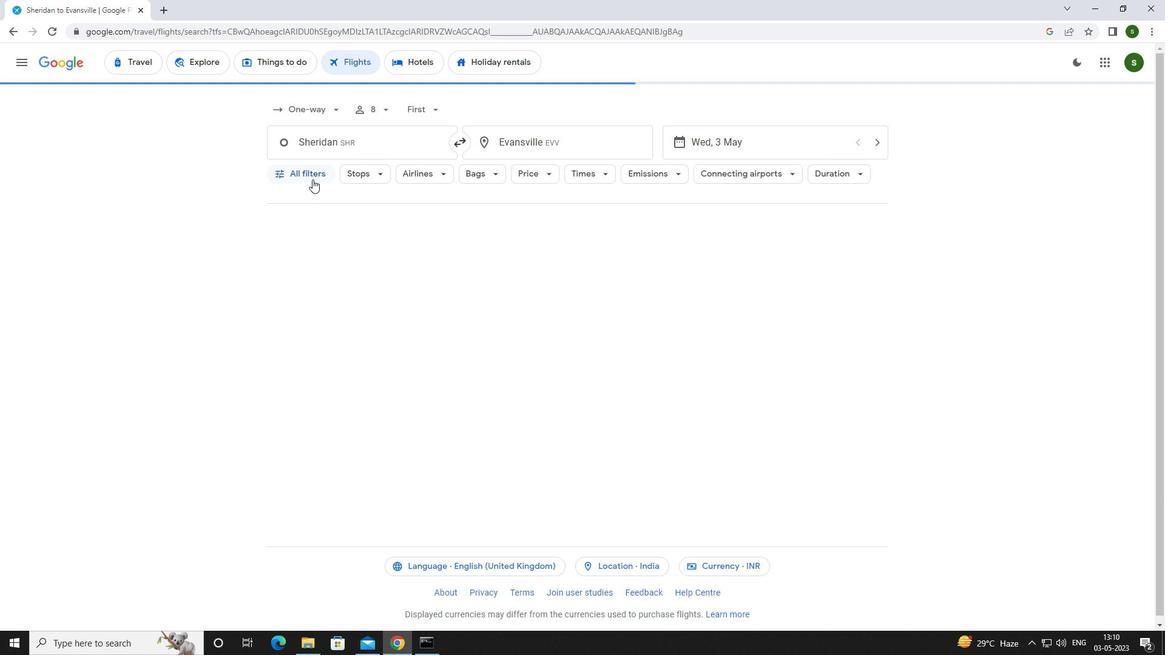 
Action: Mouse moved to (455, 433)
Screenshot: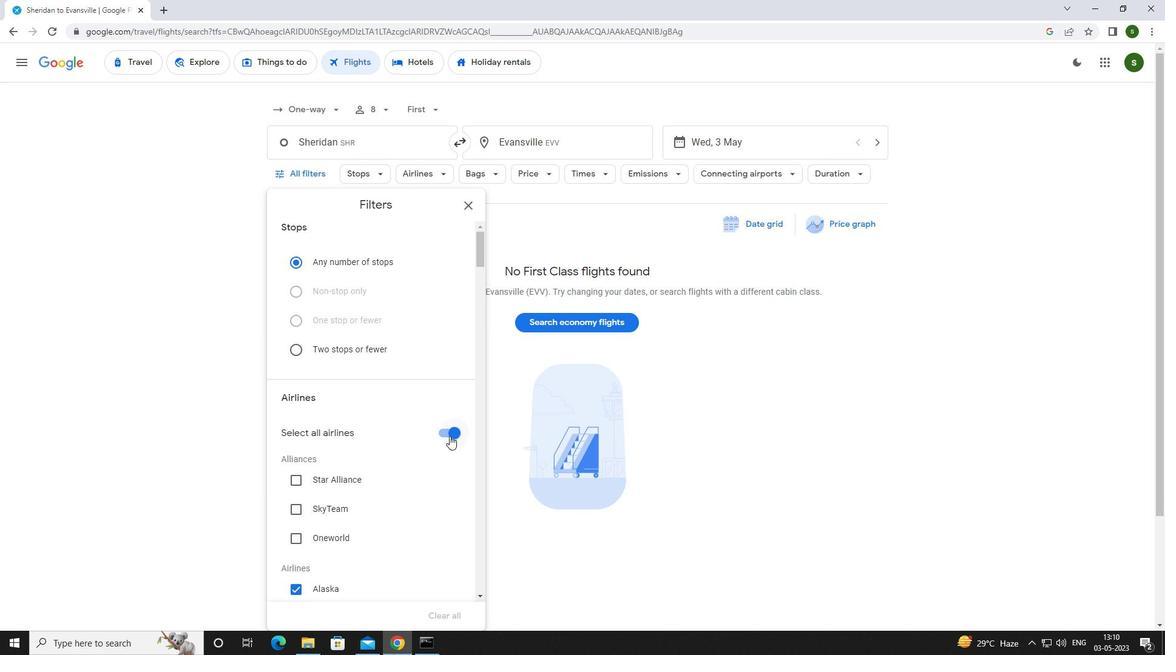 
Action: Mouse pressed left at (455, 433)
Screenshot: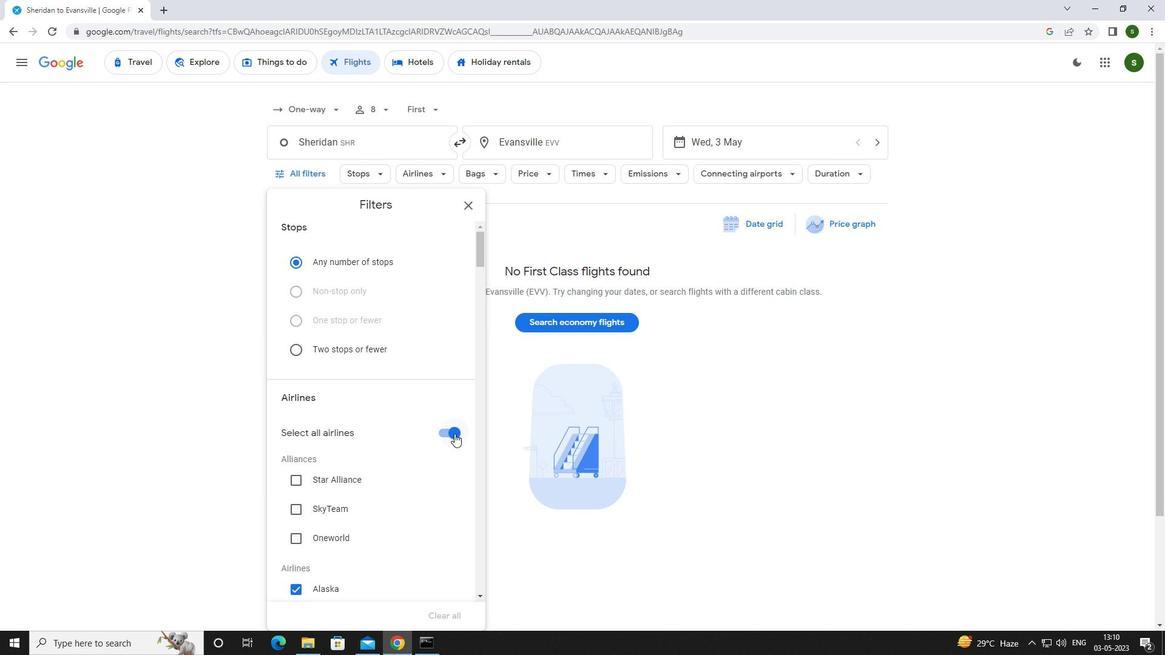 
Action: Mouse moved to (440, 382)
Screenshot: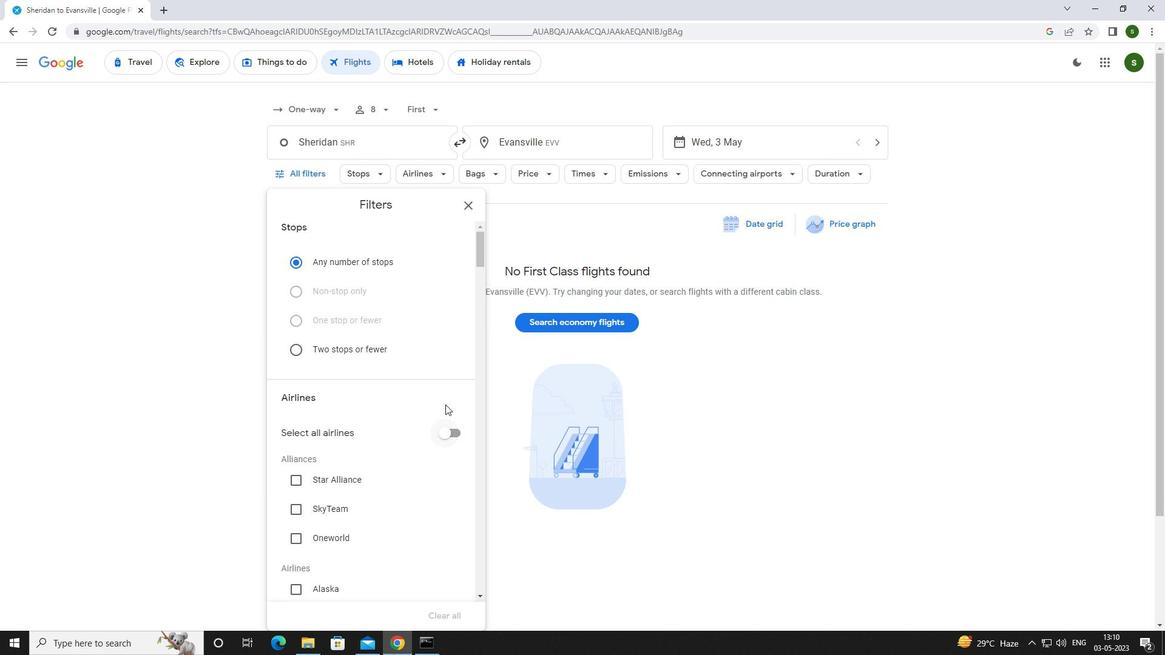 
Action: Mouse scrolled (440, 381) with delta (0, 0)
Screenshot: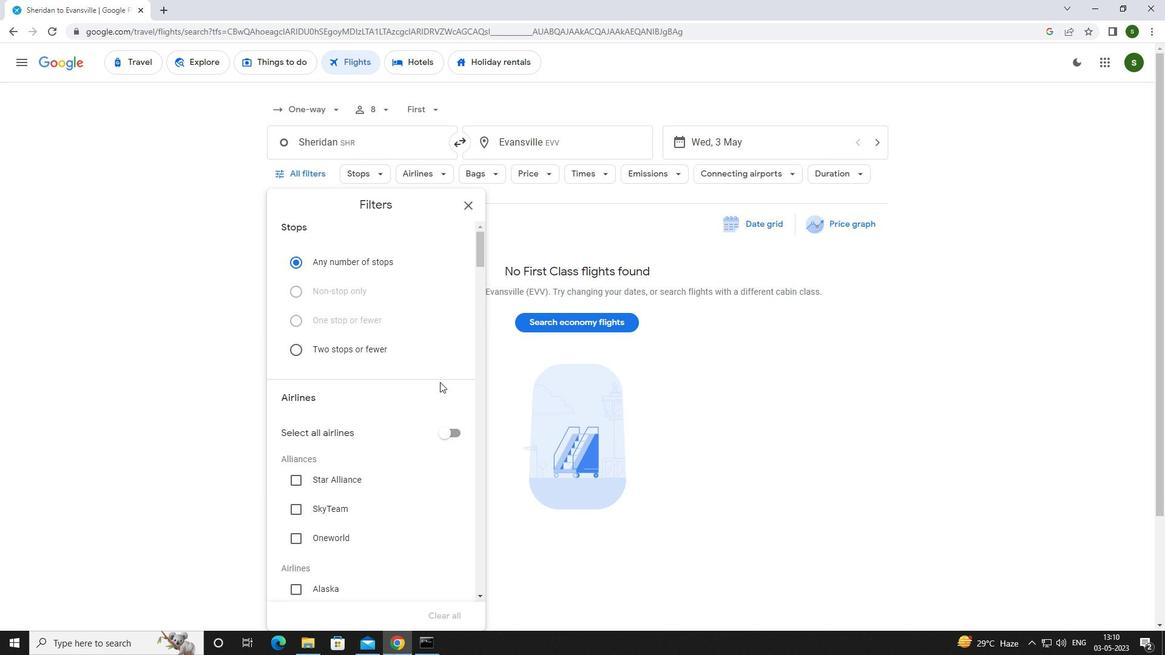 
Action: Mouse scrolled (440, 381) with delta (0, 0)
Screenshot: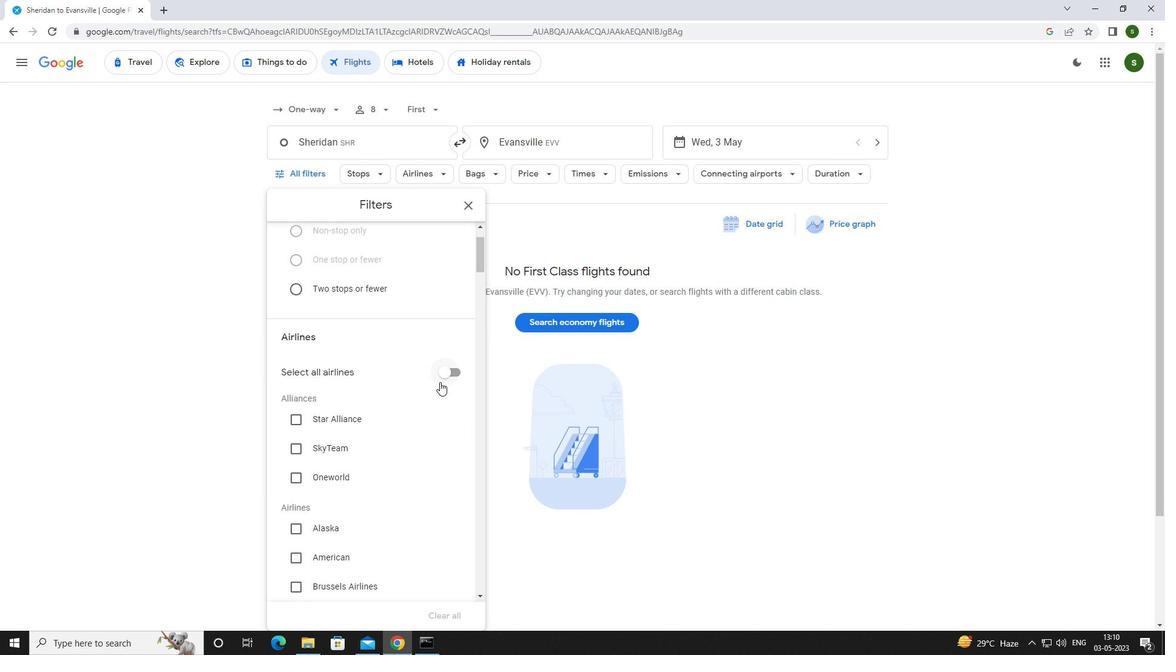 
Action: Mouse scrolled (440, 381) with delta (0, 0)
Screenshot: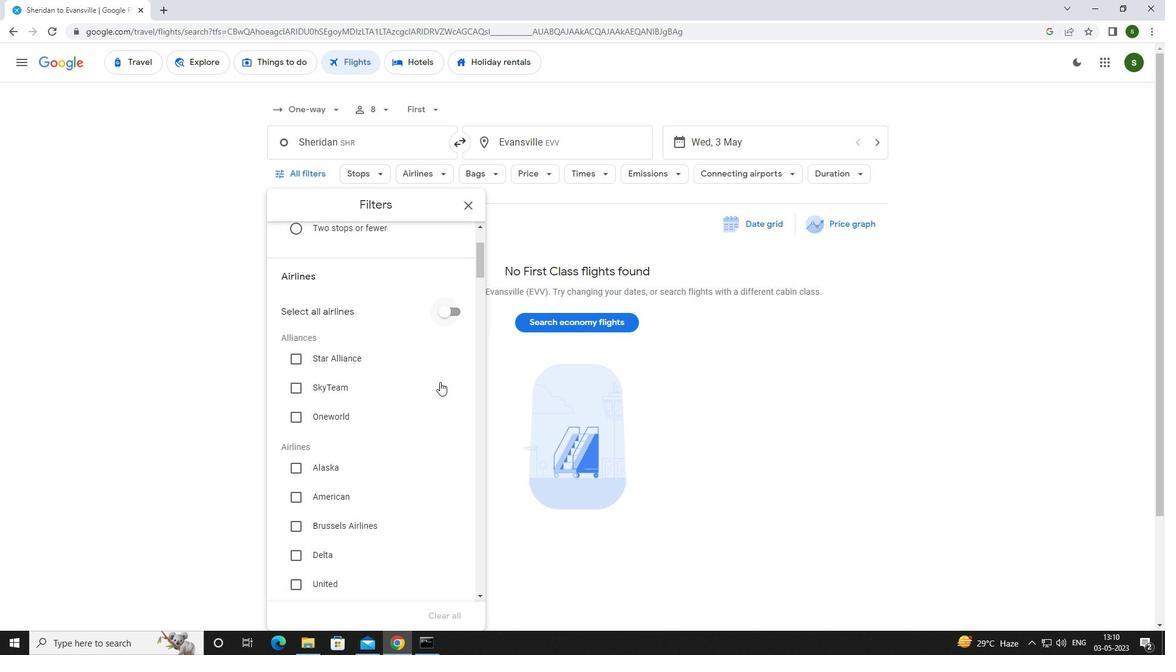 
Action: Mouse scrolled (440, 381) with delta (0, 0)
Screenshot: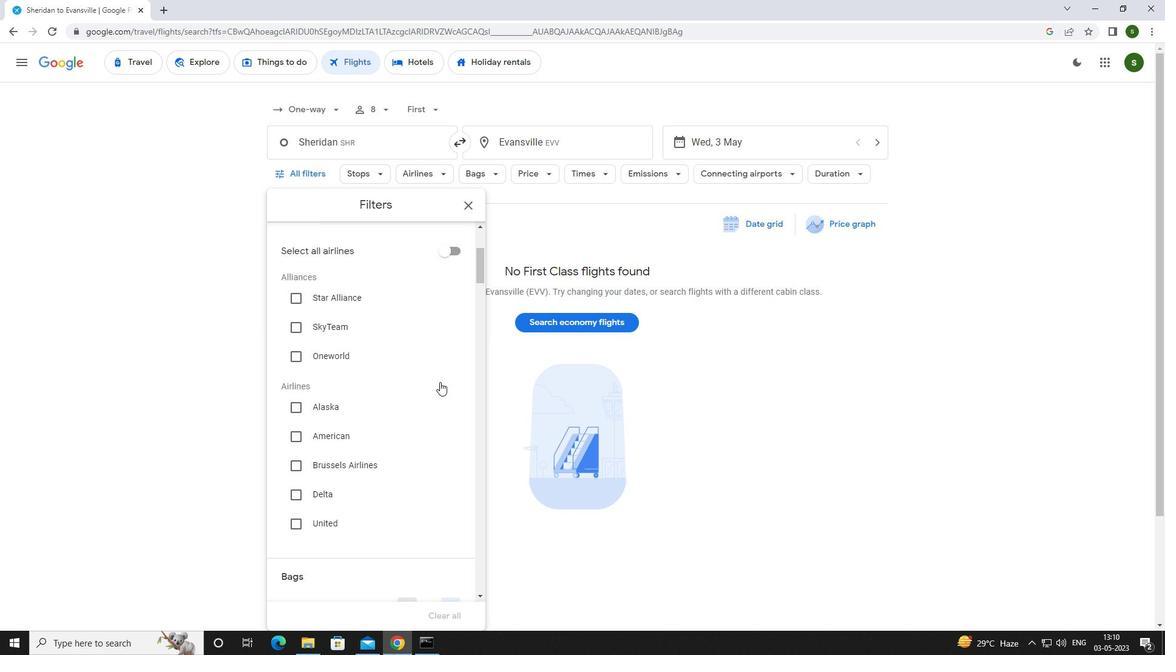 
Action: Mouse scrolled (440, 381) with delta (0, 0)
Screenshot: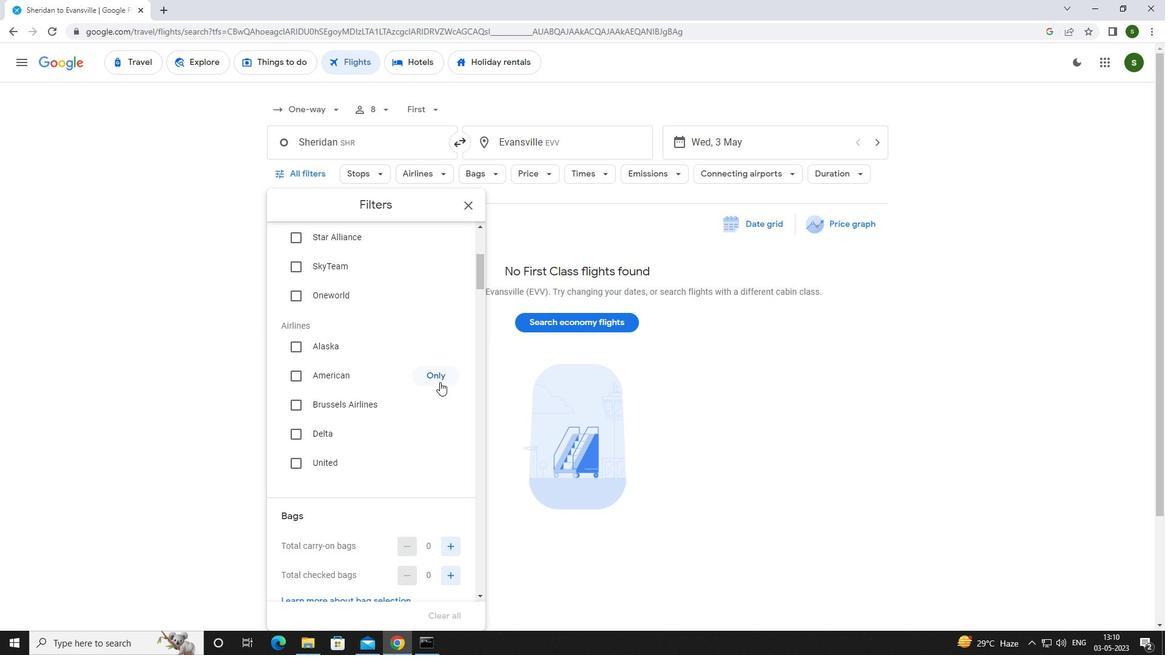 
Action: Mouse scrolled (440, 381) with delta (0, 0)
Screenshot: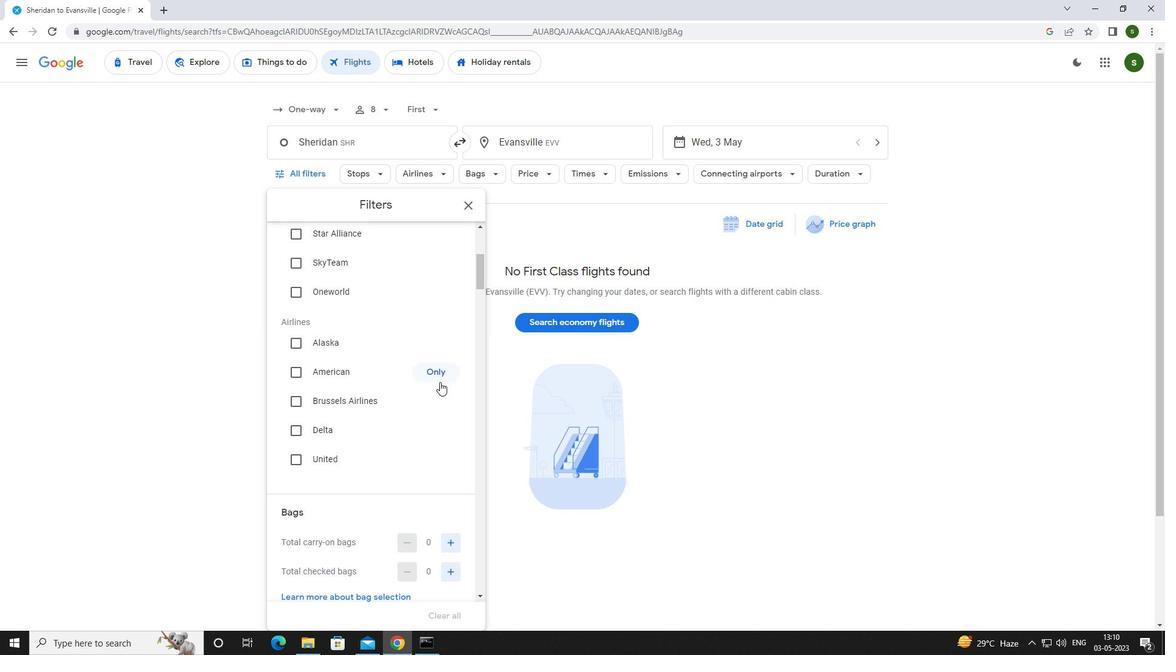 
Action: Mouse scrolled (440, 381) with delta (0, 0)
Screenshot: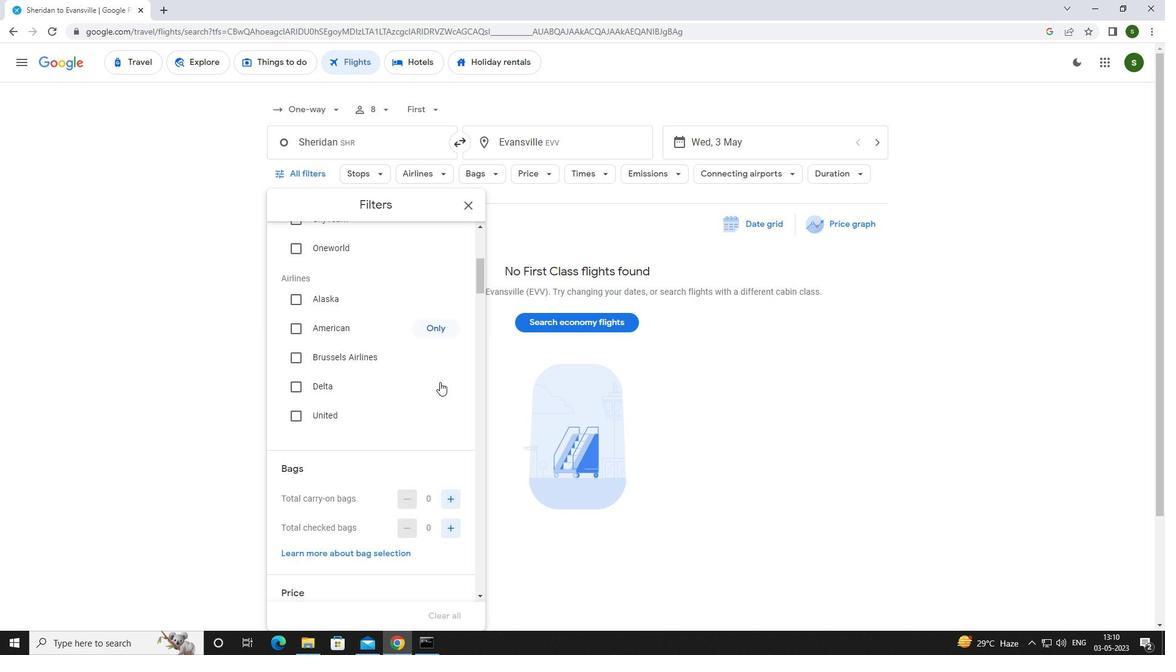 
Action: Mouse moved to (451, 394)
Screenshot: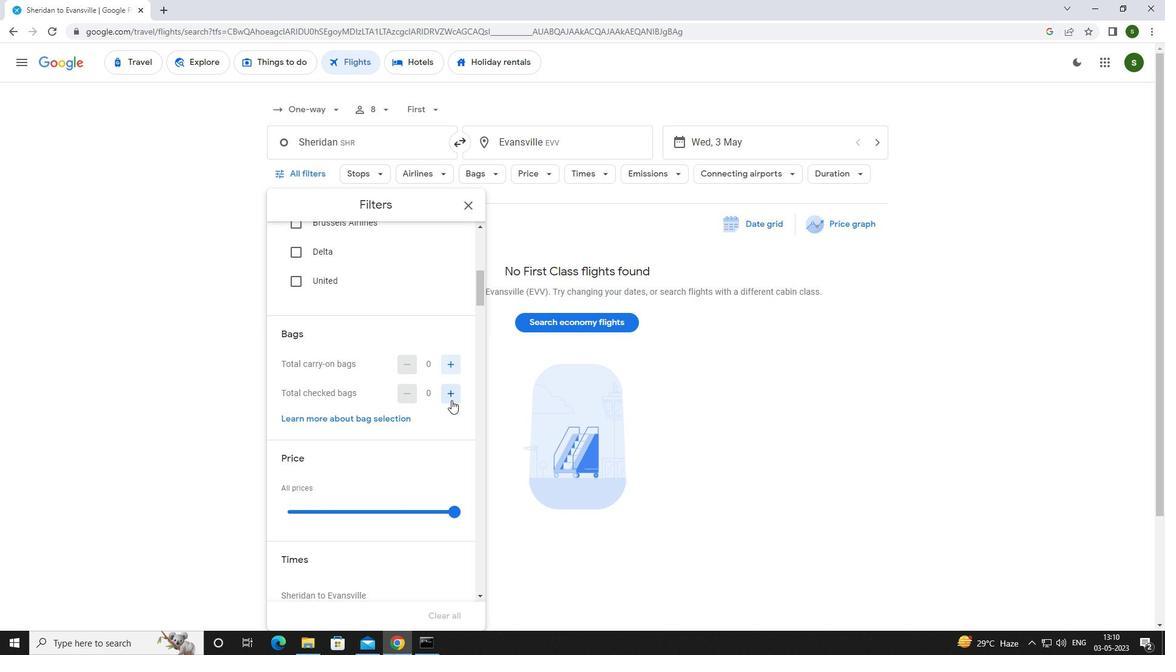 
Action: Mouse pressed left at (451, 394)
Screenshot: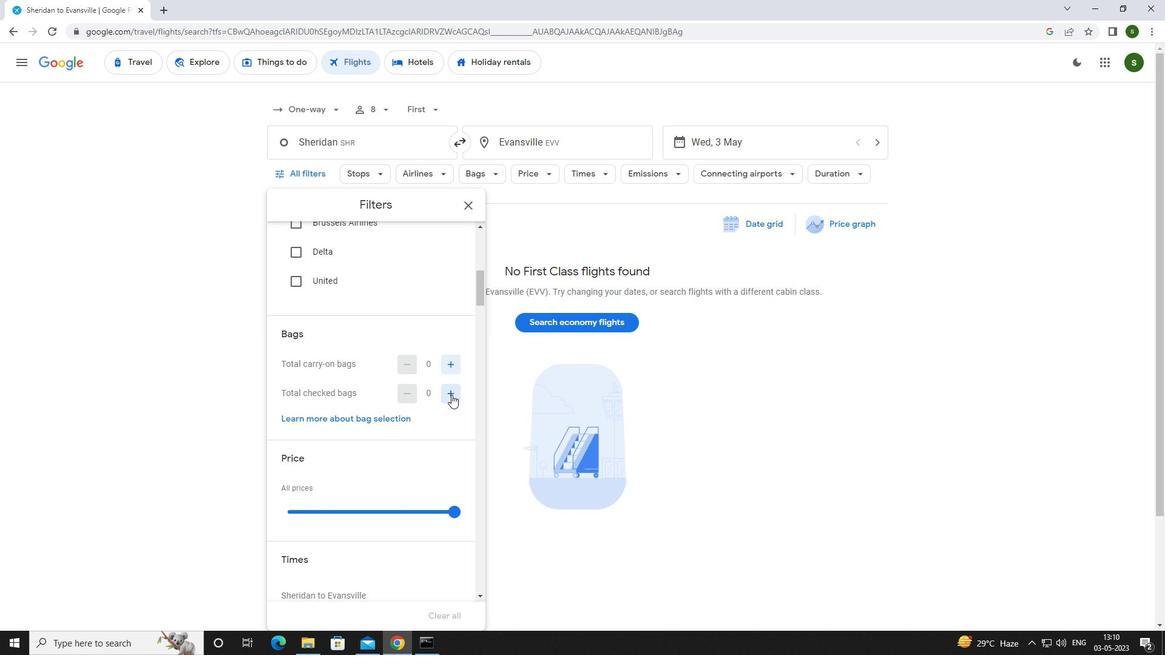 
Action: Mouse moved to (448, 394)
Screenshot: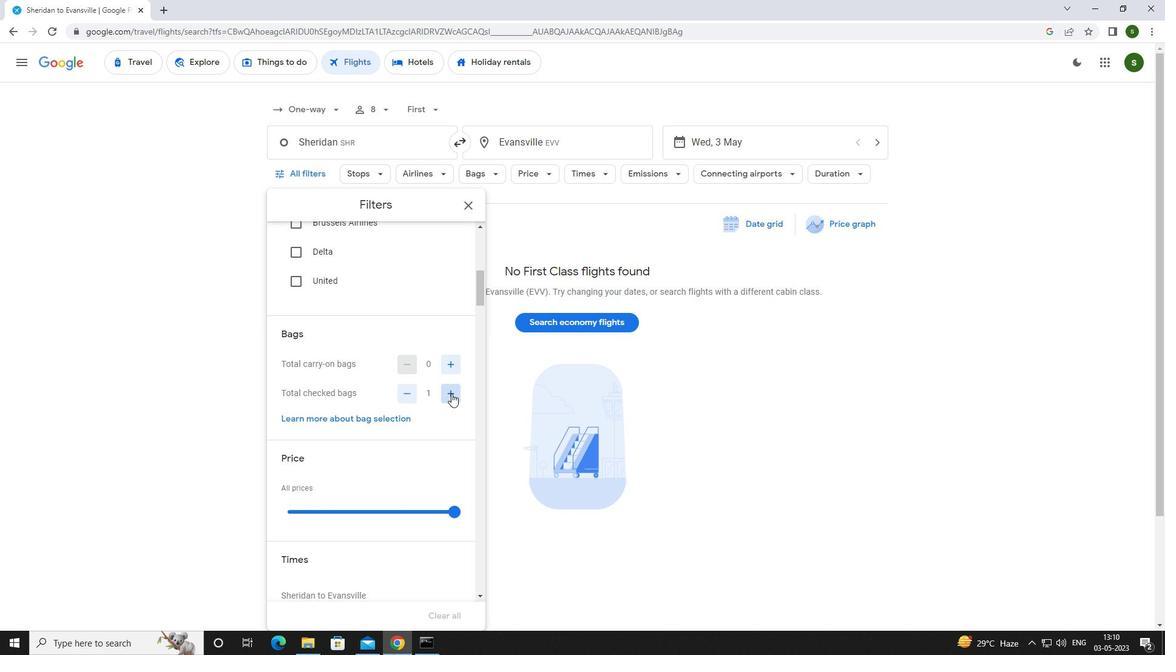 
Action: Mouse scrolled (448, 393) with delta (0, 0)
Screenshot: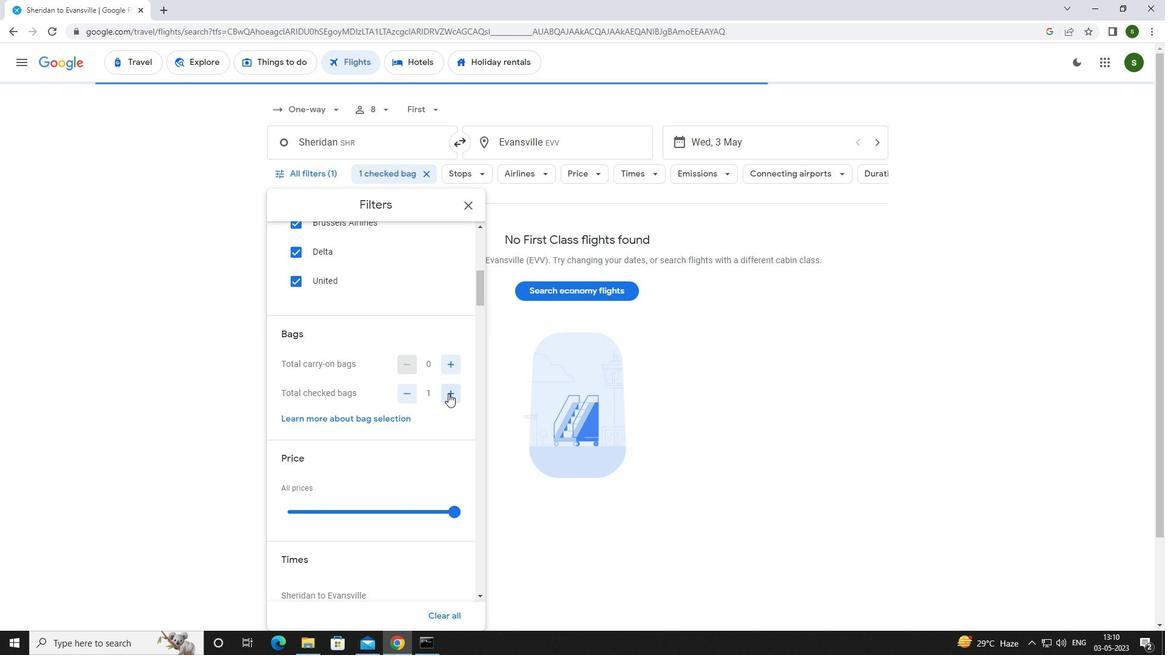 
Action: Mouse scrolled (448, 393) with delta (0, 0)
Screenshot: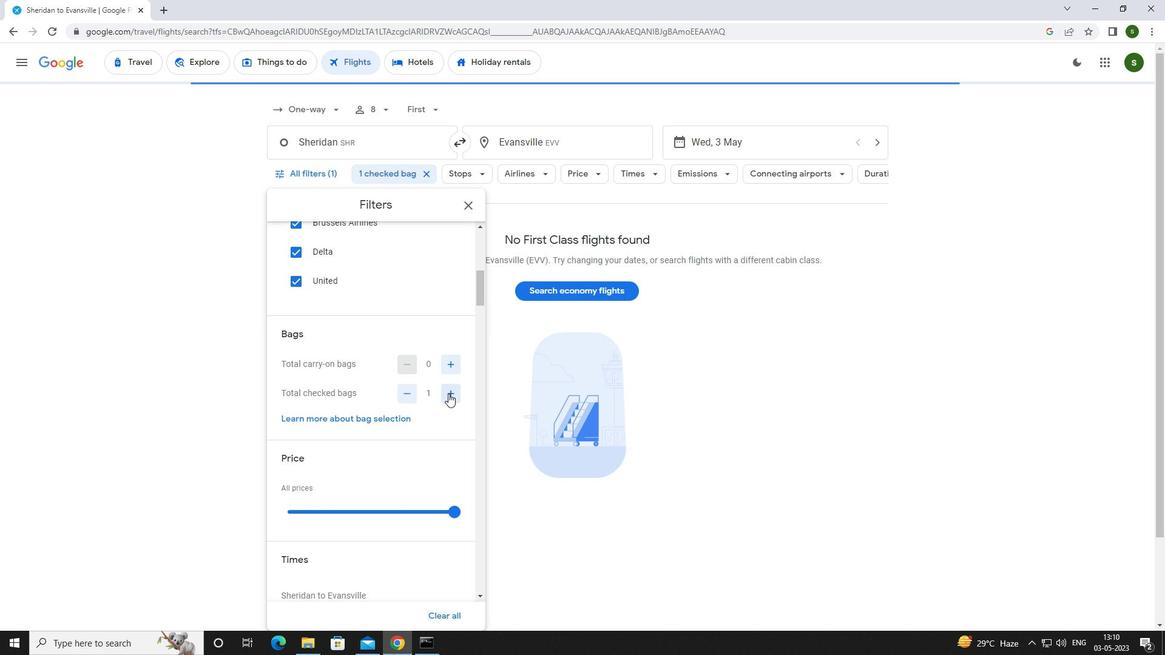
Action: Mouse moved to (450, 392)
Screenshot: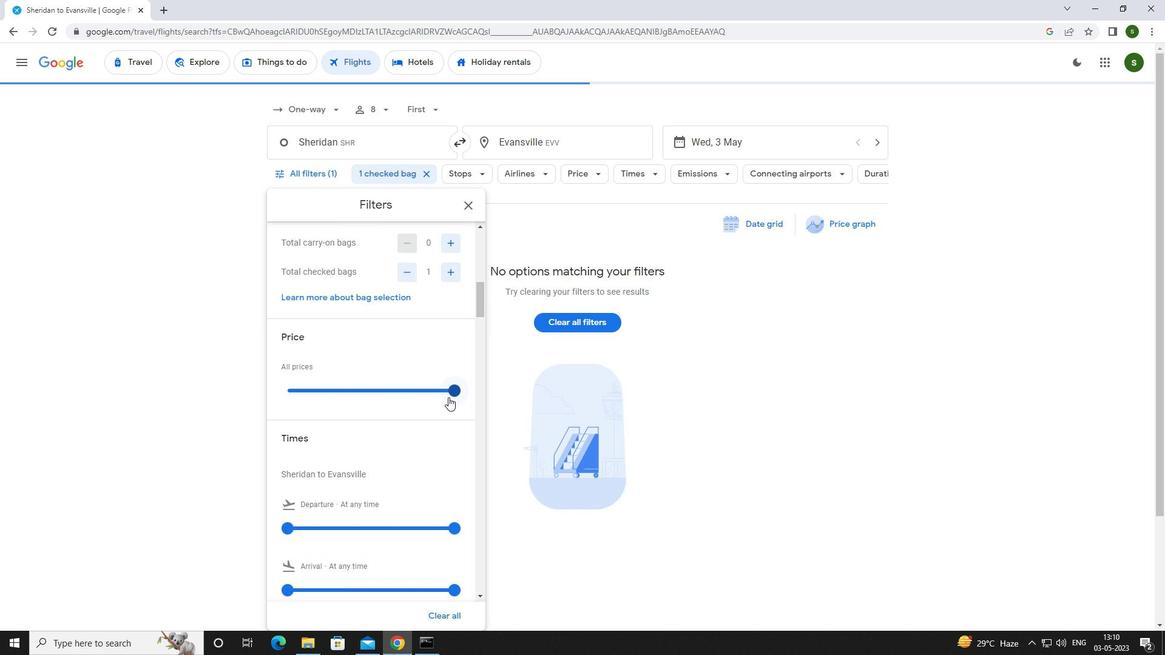 
Action: Mouse pressed left at (450, 392)
Screenshot: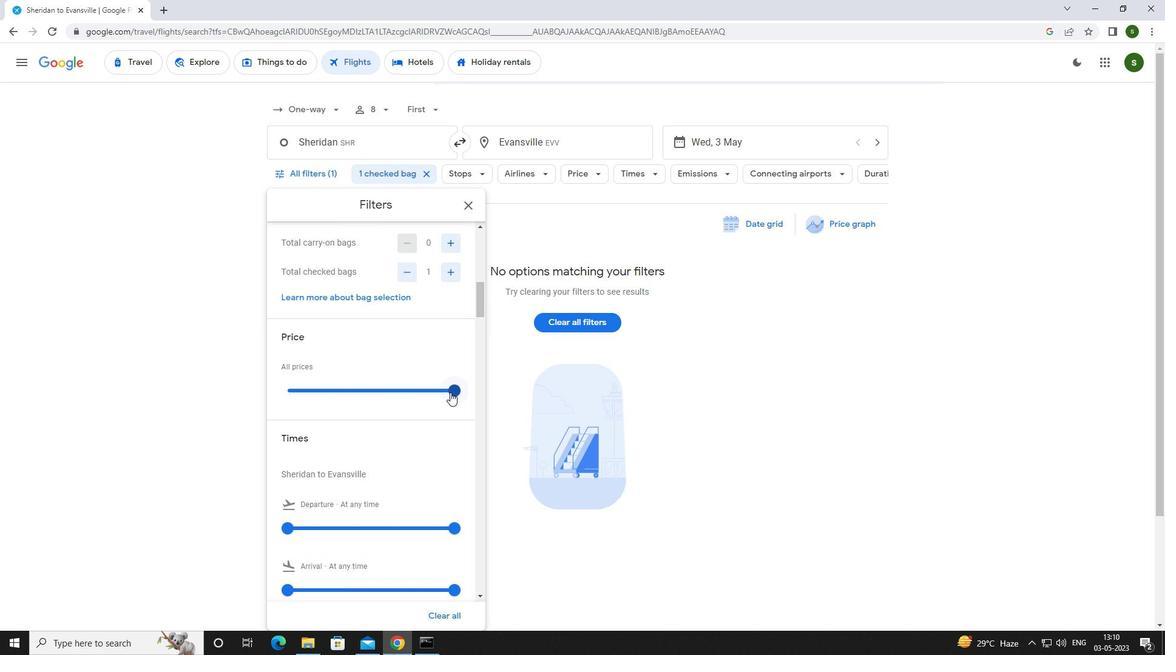 
Action: Mouse scrolled (450, 392) with delta (0, 0)
Screenshot: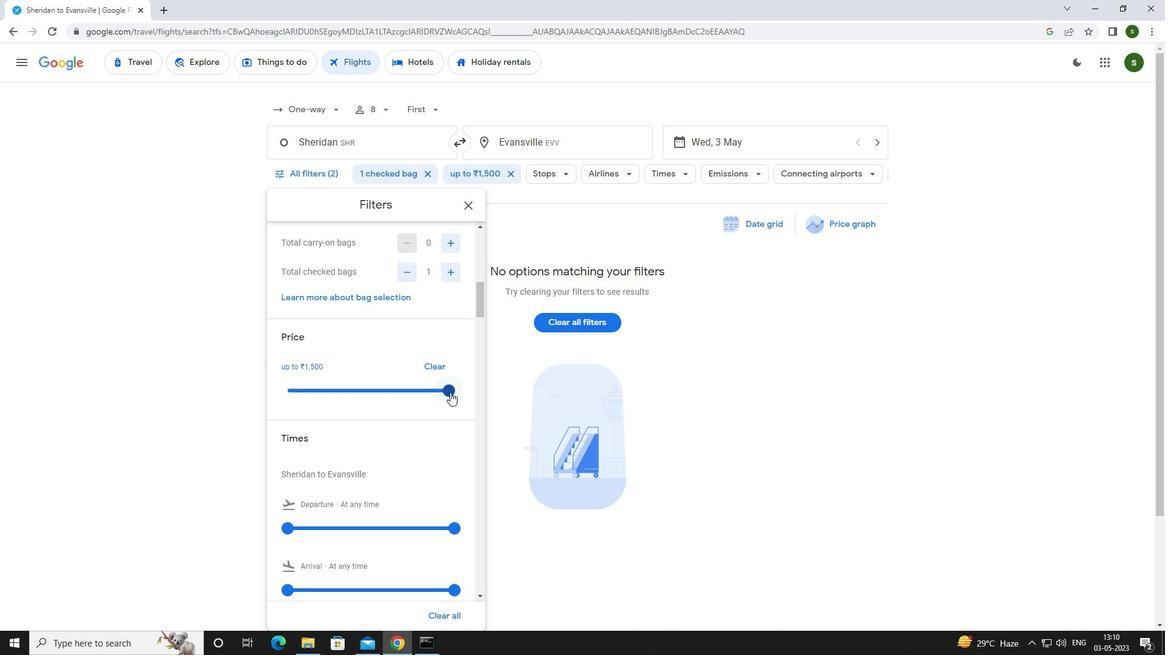 
Action: Mouse scrolled (450, 392) with delta (0, 0)
Screenshot: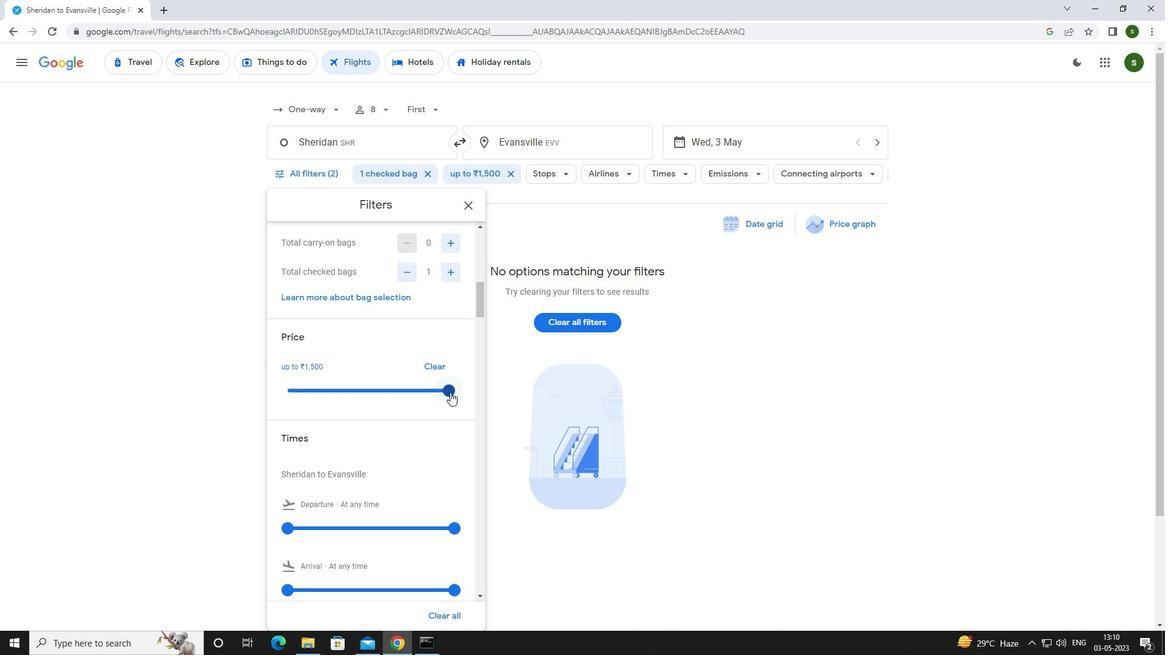
Action: Mouse moved to (287, 411)
Screenshot: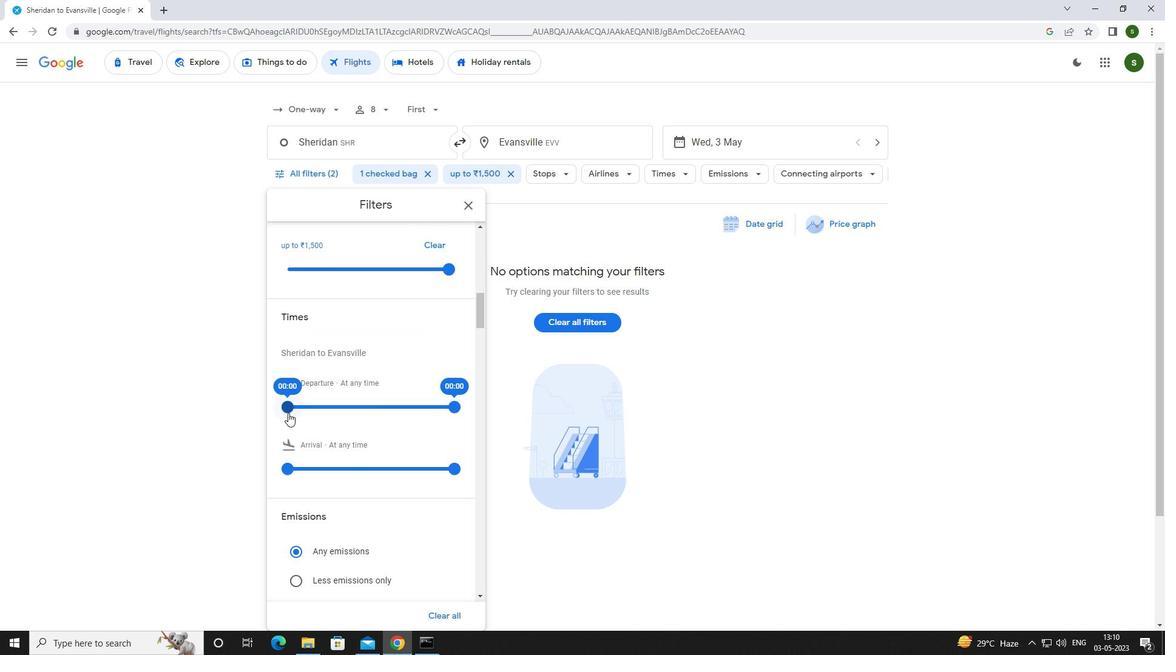 
Action: Mouse pressed left at (287, 411)
Screenshot: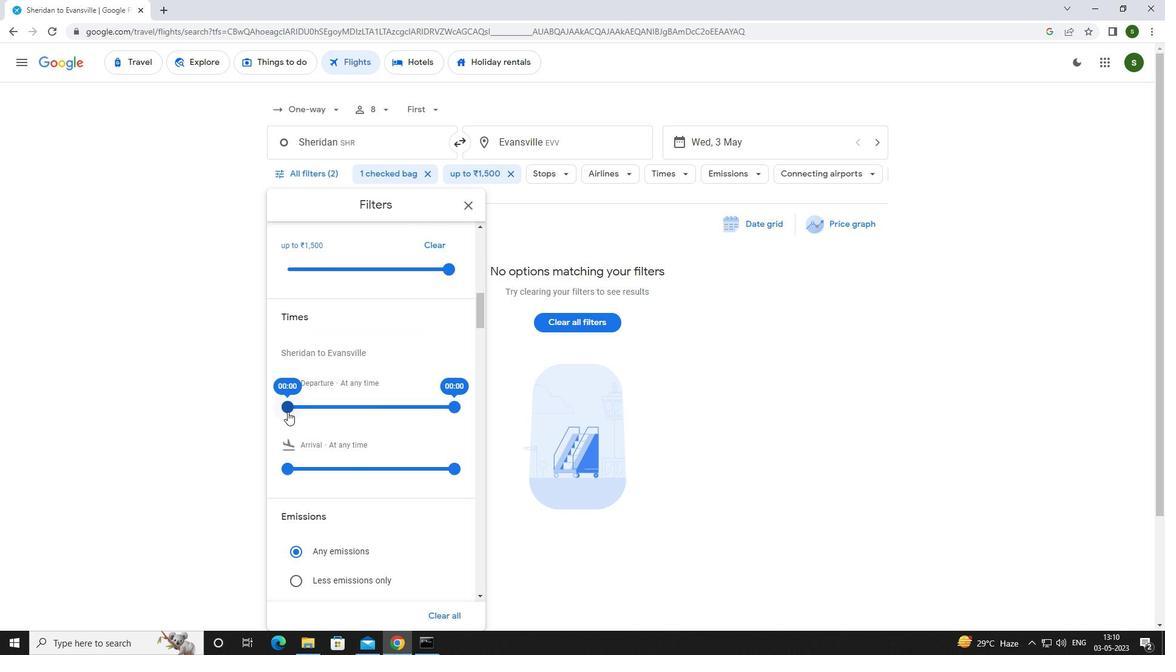 
Action: Mouse moved to (689, 408)
Screenshot: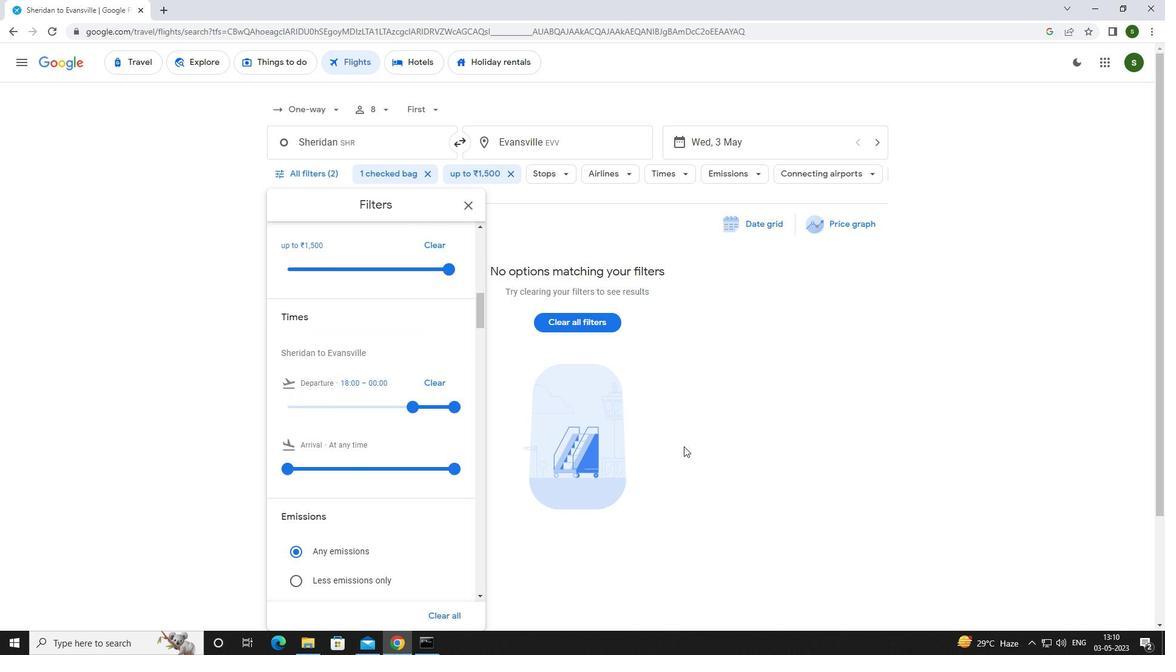 
Action: Mouse pressed left at (689, 408)
Screenshot: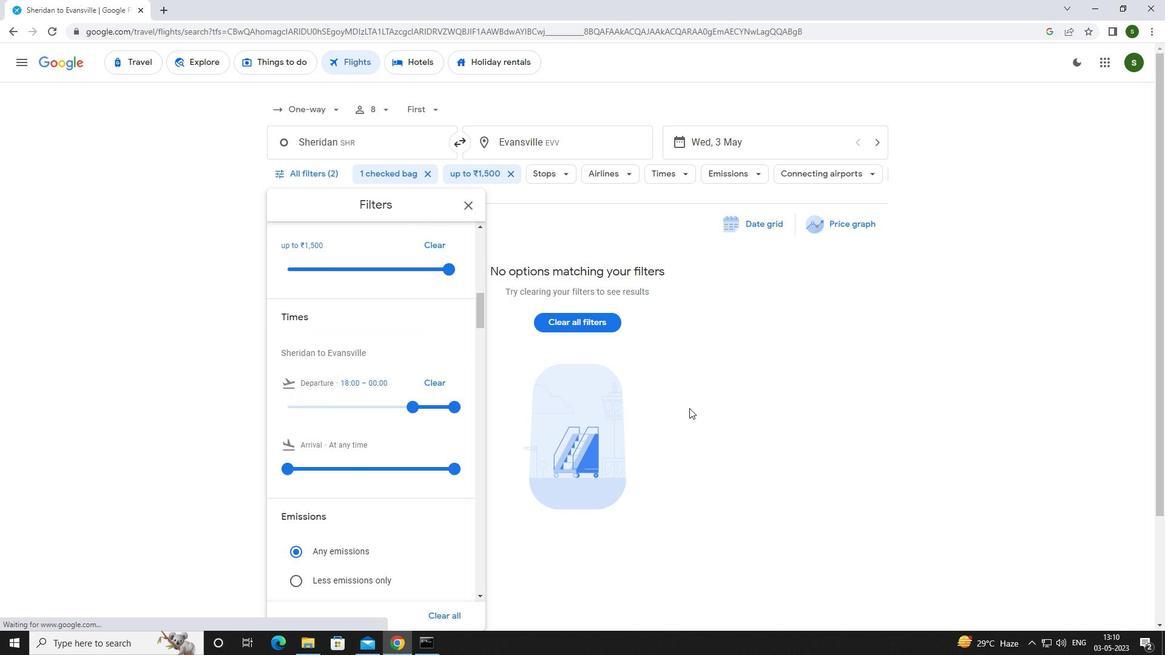 
